 Task: Search one way flight ticket for 2 adults, 4 children and 1 infant on lap in business from Eugene: Mahlon Sweet Field to Jackson: Jackson Hole Airport on 5-2-2023. Choice of flights is Southwest. Number of bags: 8 checked bags. Price is upto 98000. Outbound departure time preference is 22:45.
Action: Mouse moved to (296, 259)
Screenshot: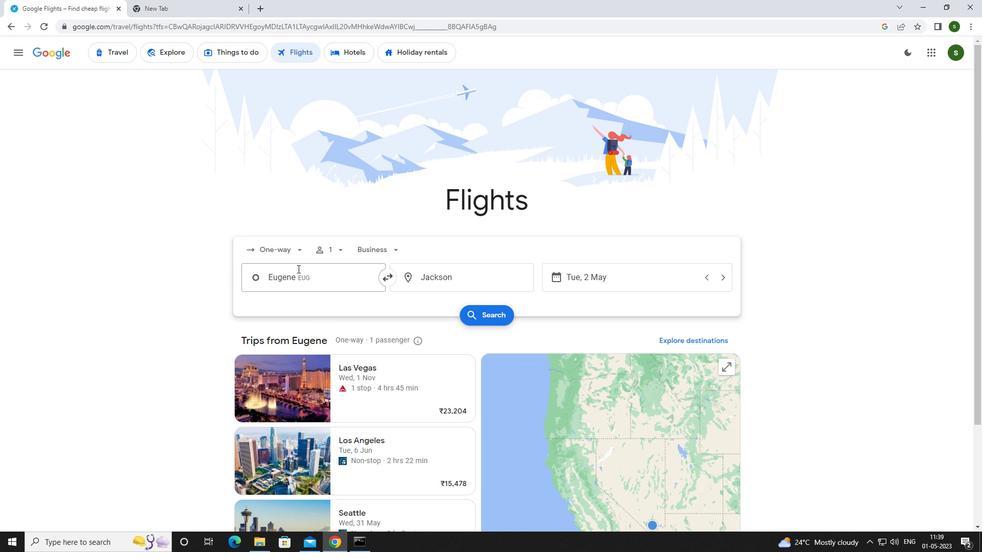 
Action: Mouse pressed left at (296, 259)
Screenshot: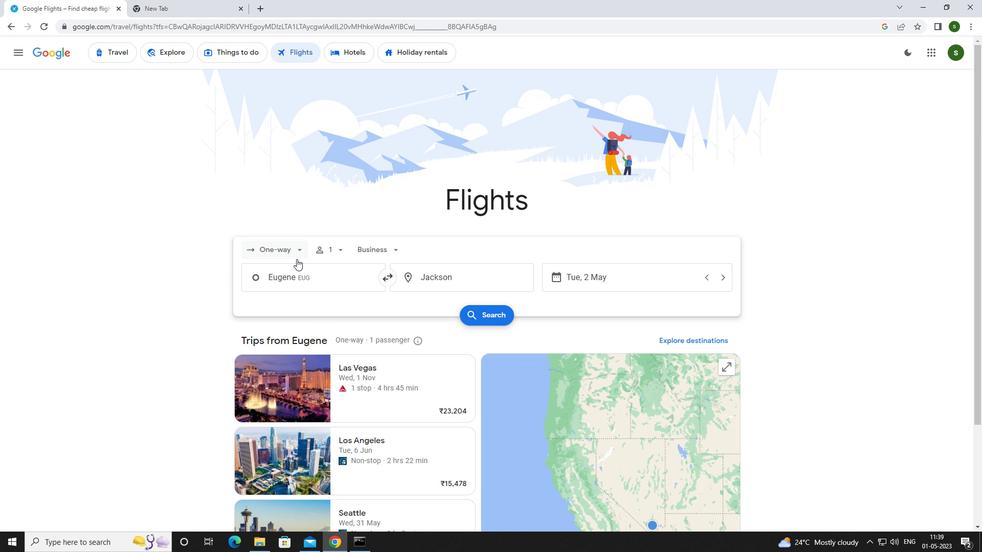 
Action: Mouse moved to (305, 298)
Screenshot: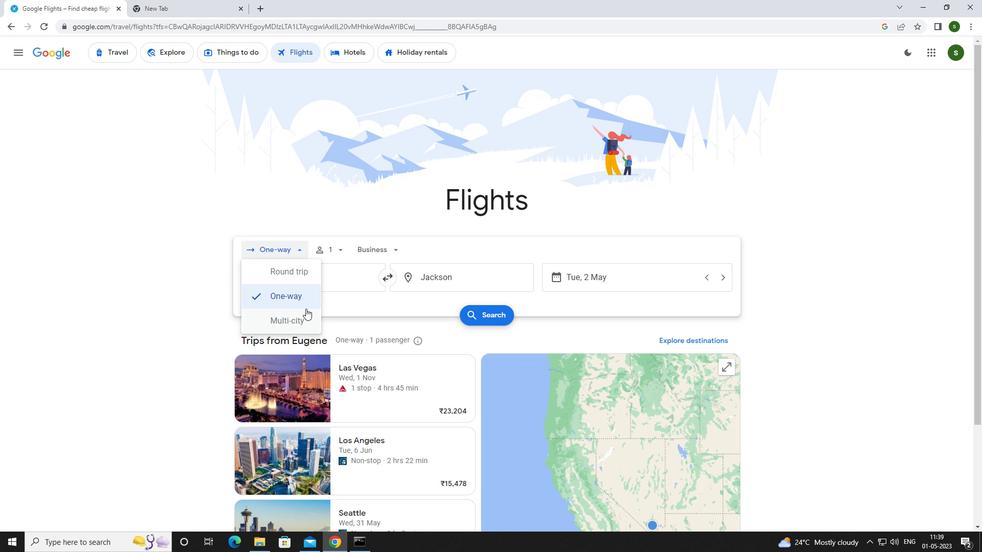 
Action: Mouse pressed left at (305, 298)
Screenshot: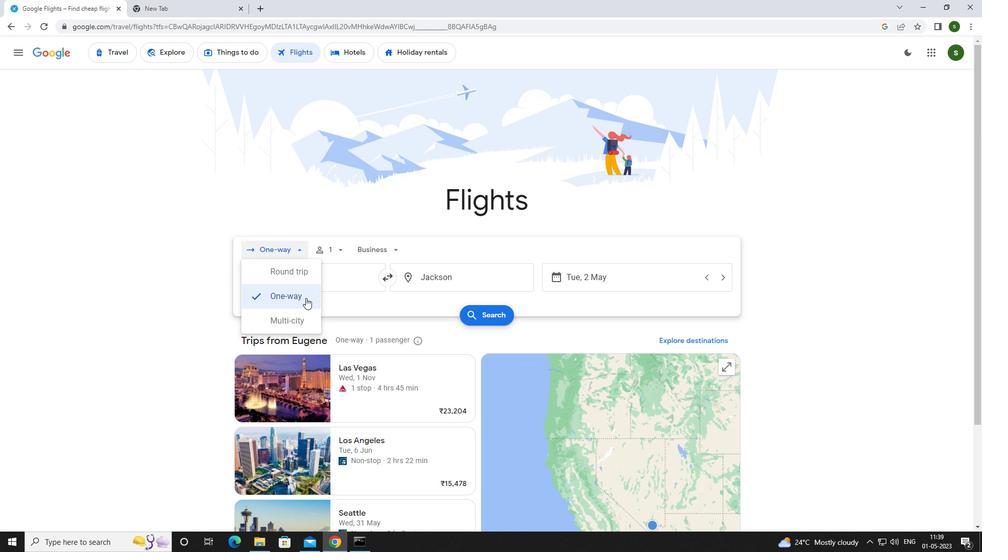 
Action: Mouse moved to (338, 249)
Screenshot: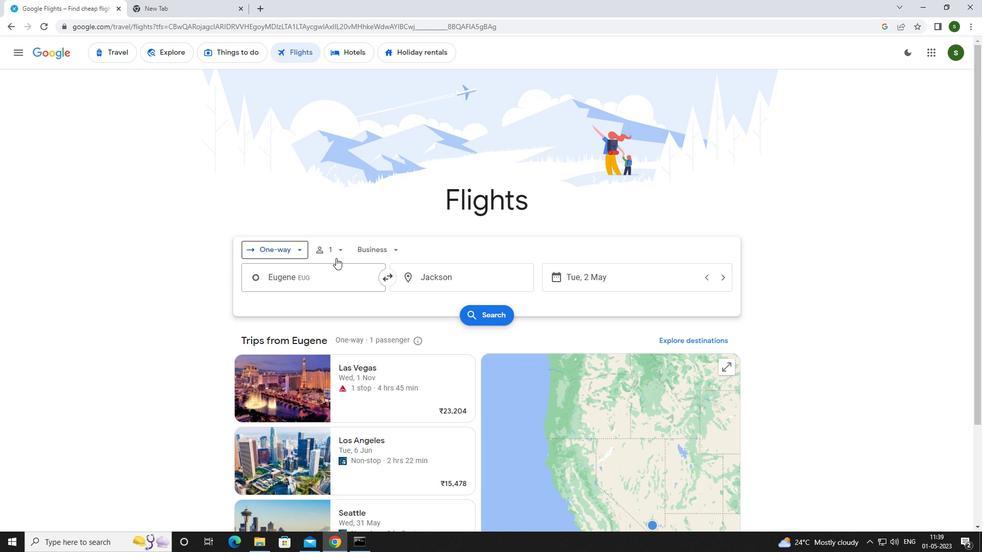 
Action: Mouse pressed left at (338, 249)
Screenshot: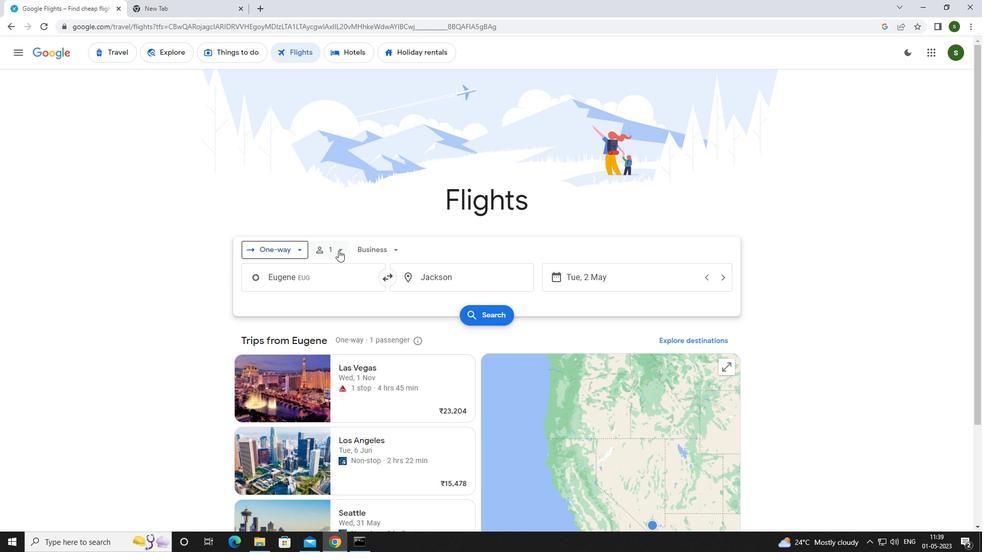 
Action: Mouse moved to (418, 277)
Screenshot: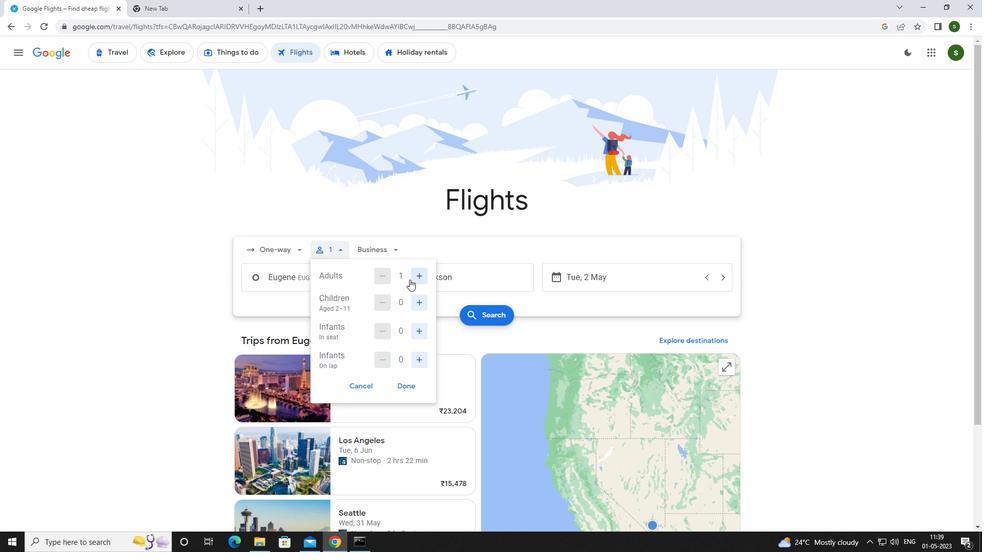 
Action: Mouse pressed left at (418, 277)
Screenshot: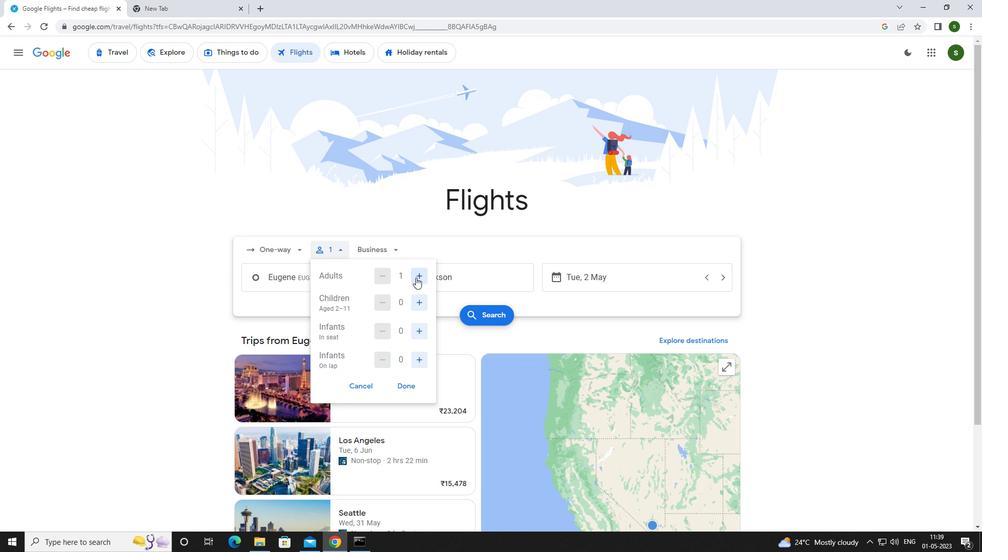 
Action: Mouse moved to (425, 293)
Screenshot: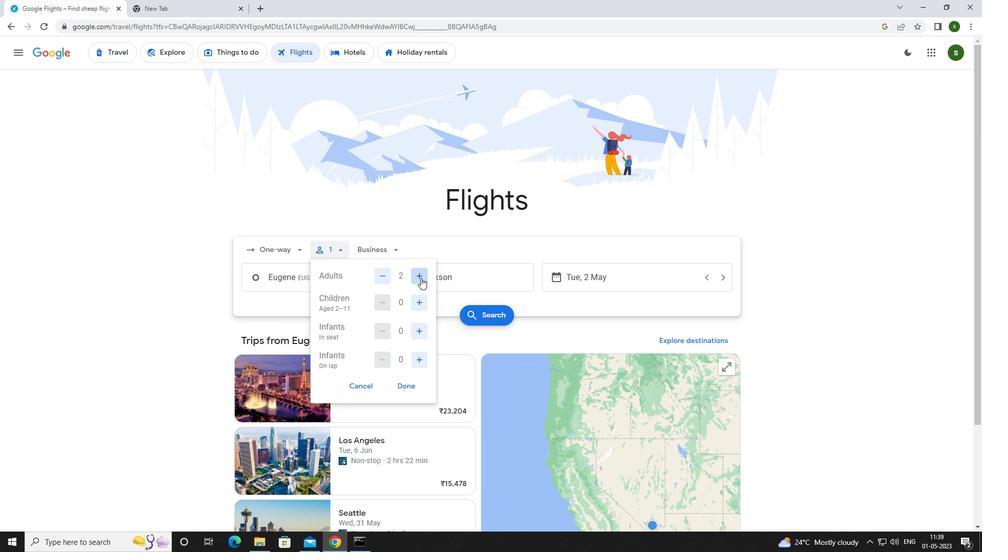 
Action: Mouse pressed left at (425, 293)
Screenshot: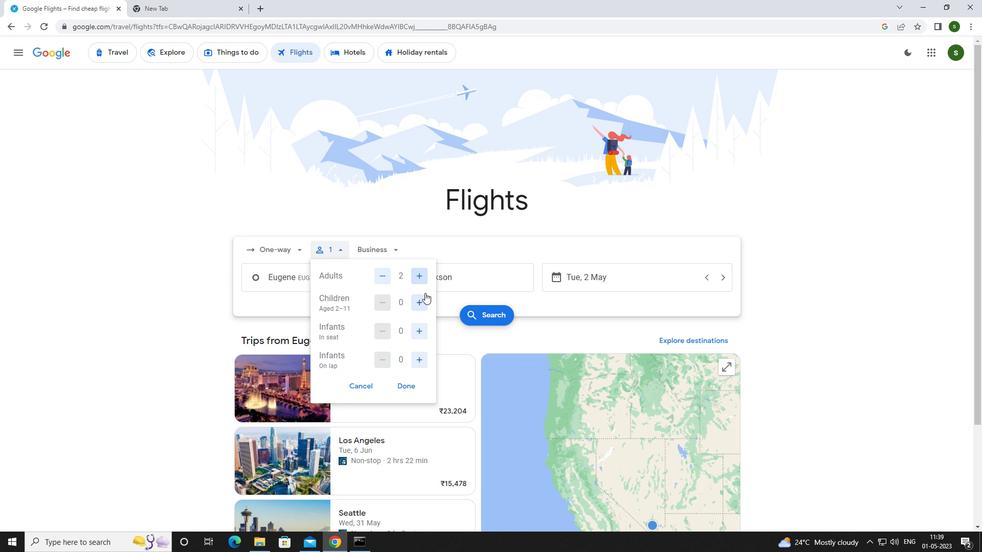 
Action: Mouse pressed left at (425, 293)
Screenshot: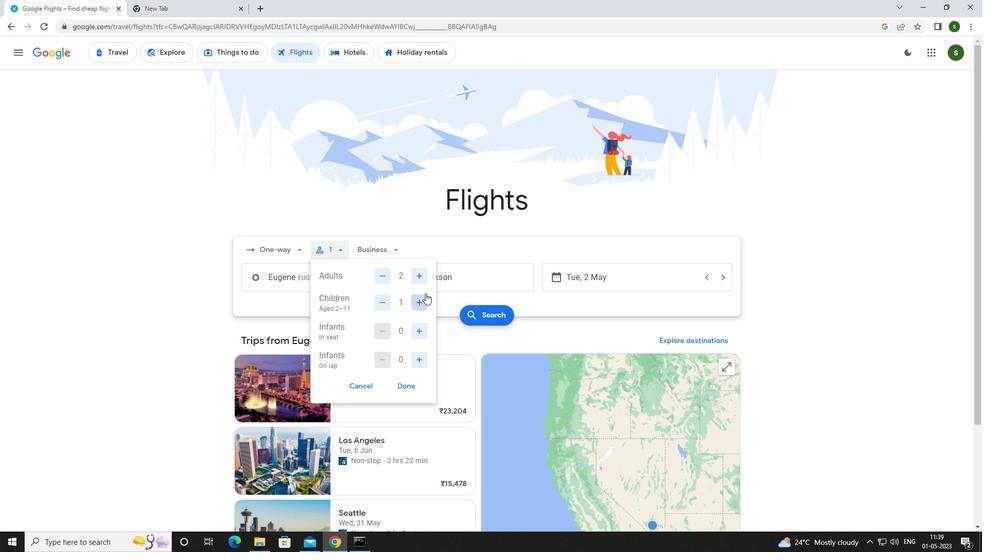 
Action: Mouse pressed left at (425, 293)
Screenshot: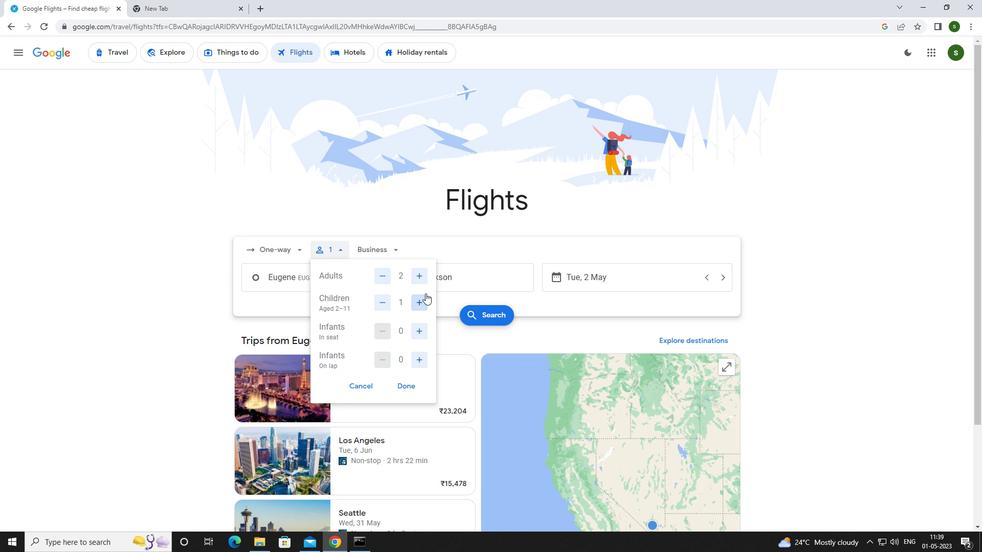 
Action: Mouse pressed left at (425, 293)
Screenshot: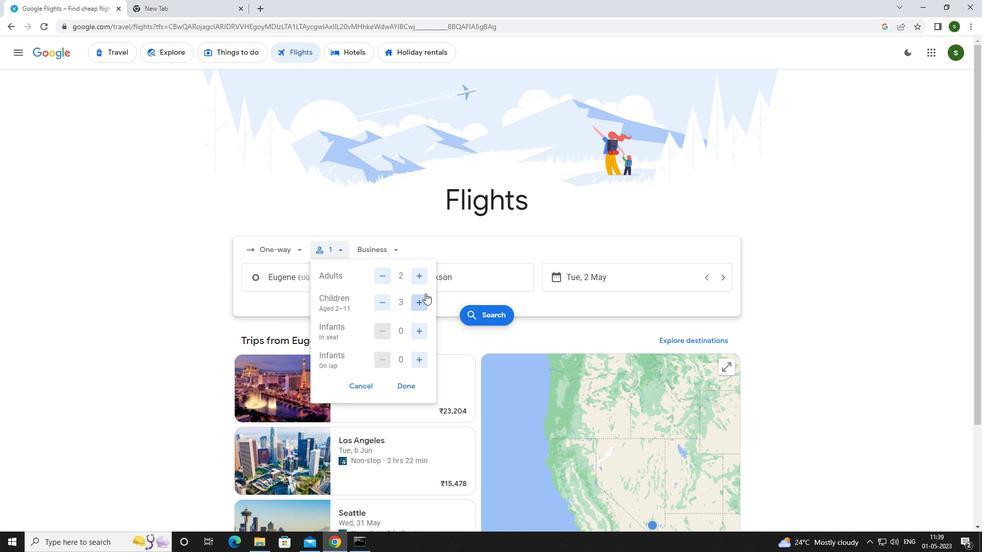 
Action: Mouse moved to (418, 356)
Screenshot: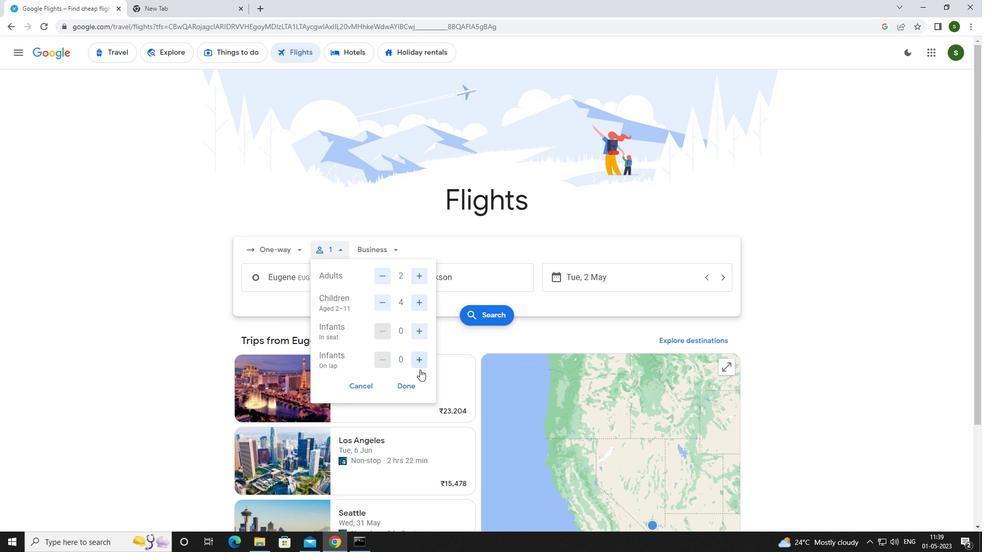 
Action: Mouse pressed left at (418, 356)
Screenshot: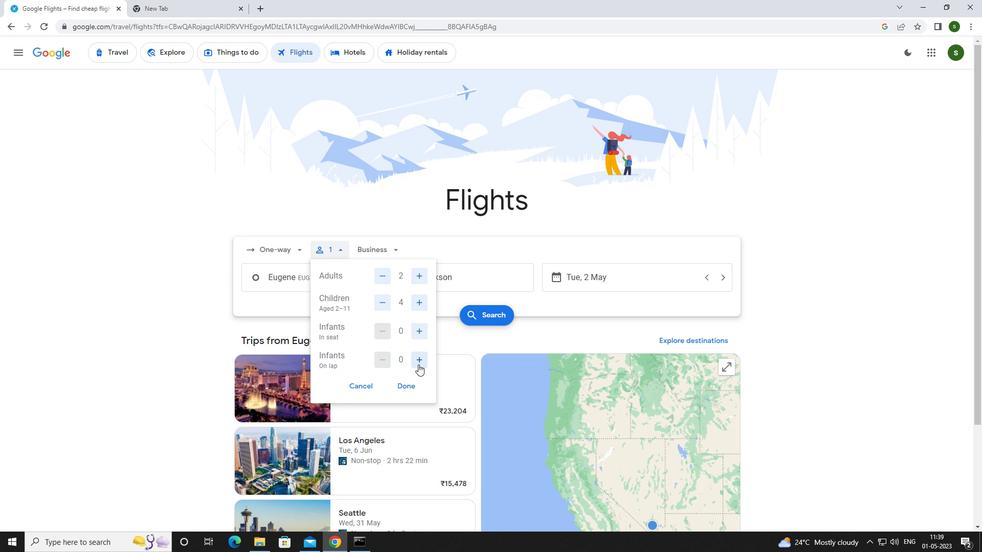 
Action: Mouse moved to (387, 244)
Screenshot: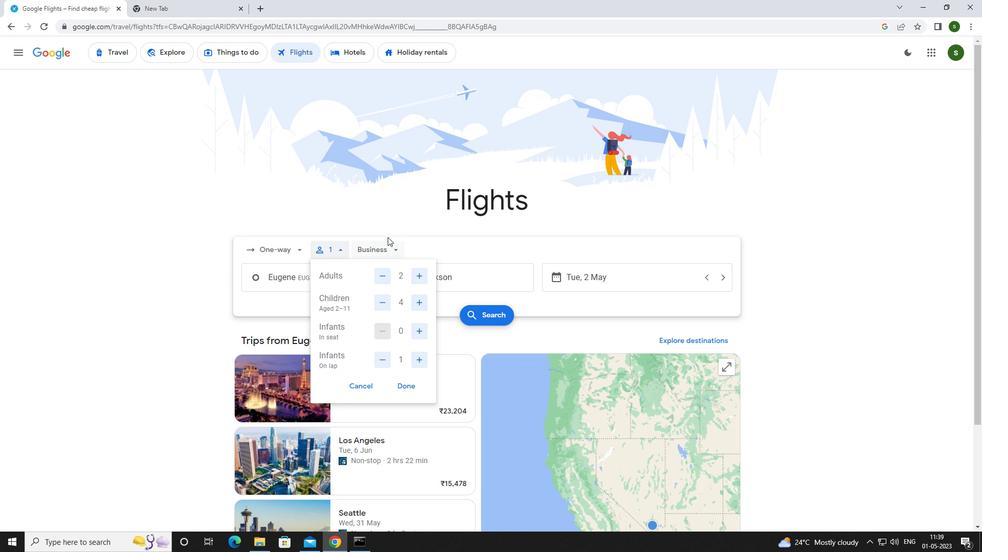 
Action: Mouse pressed left at (387, 244)
Screenshot: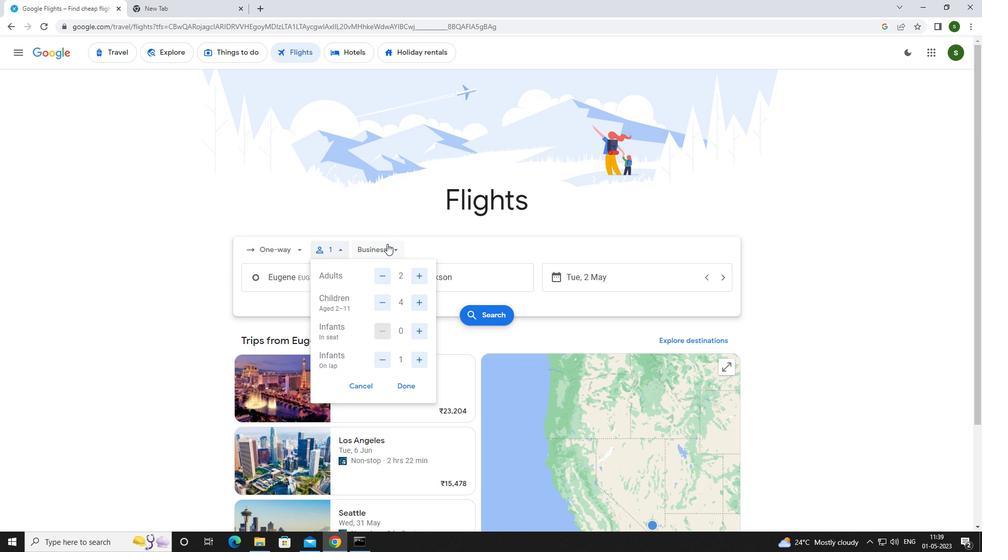 
Action: Mouse moved to (395, 320)
Screenshot: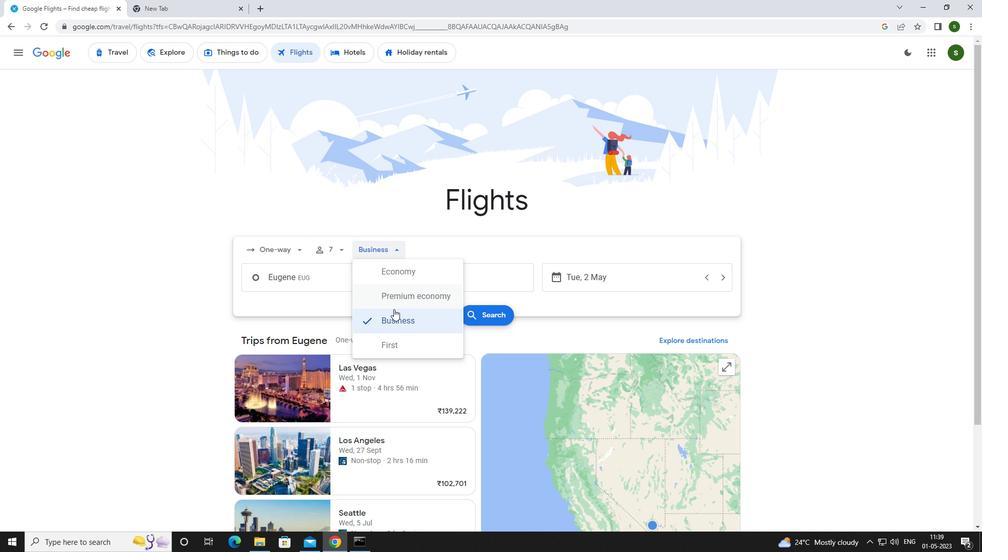
Action: Mouse pressed left at (395, 320)
Screenshot: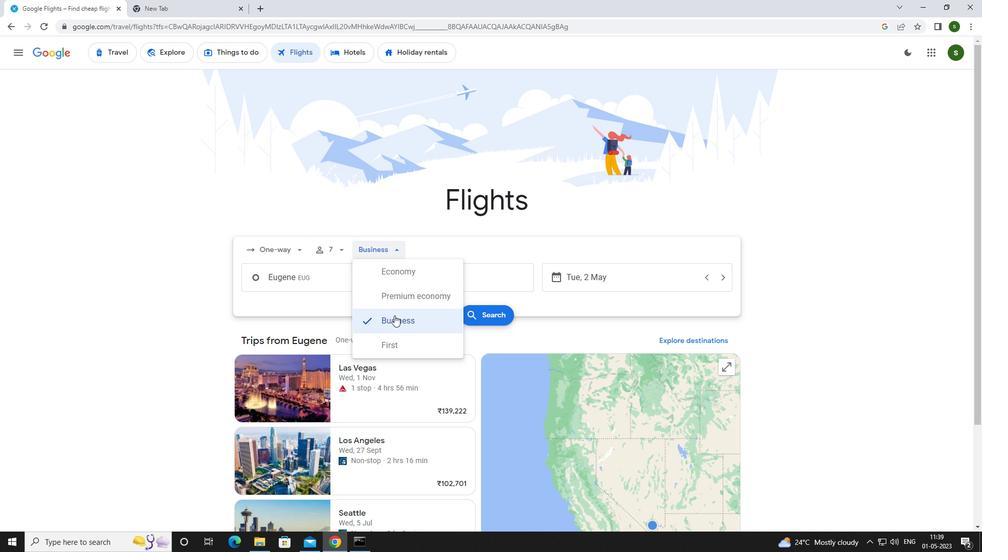 
Action: Mouse moved to (341, 281)
Screenshot: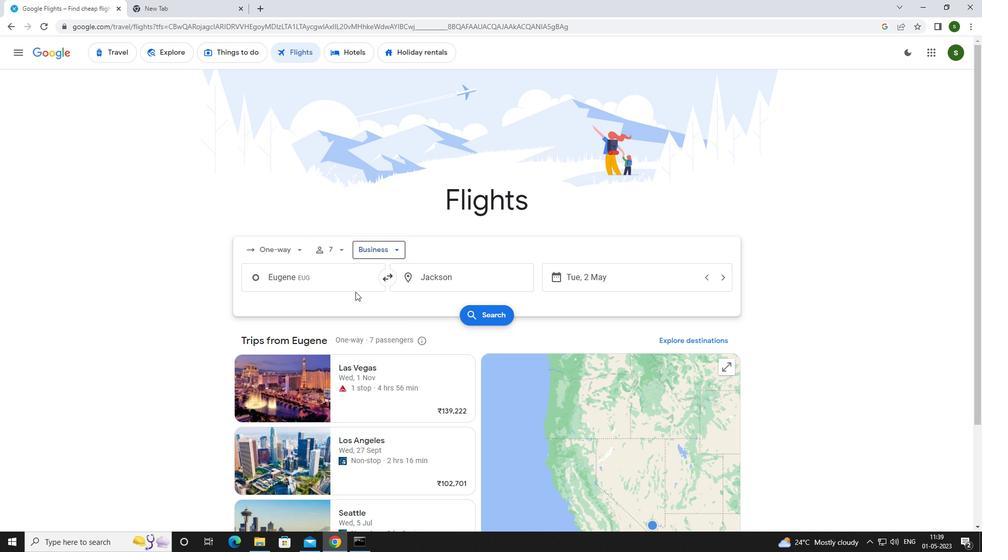 
Action: Mouse pressed left at (341, 281)
Screenshot: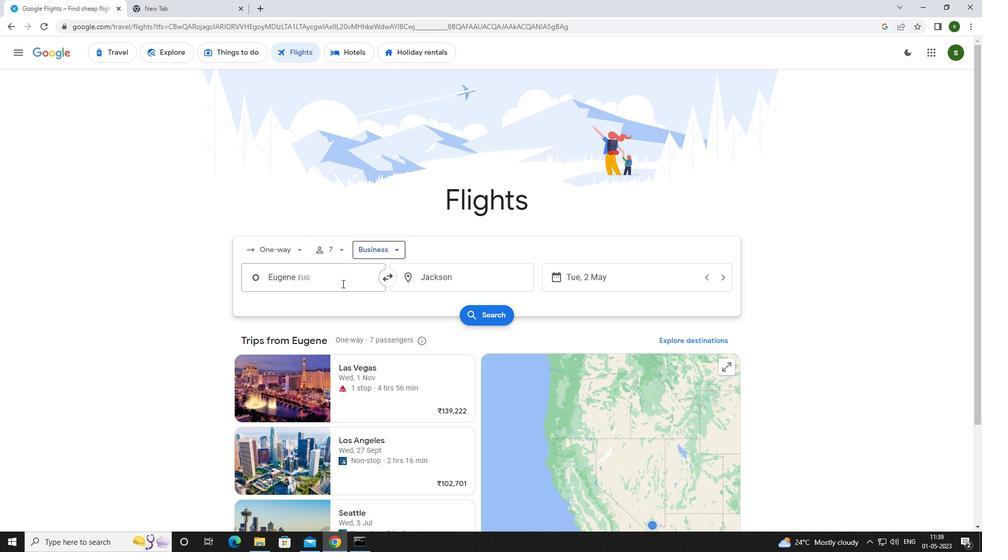 
Action: Mouse moved to (343, 279)
Screenshot: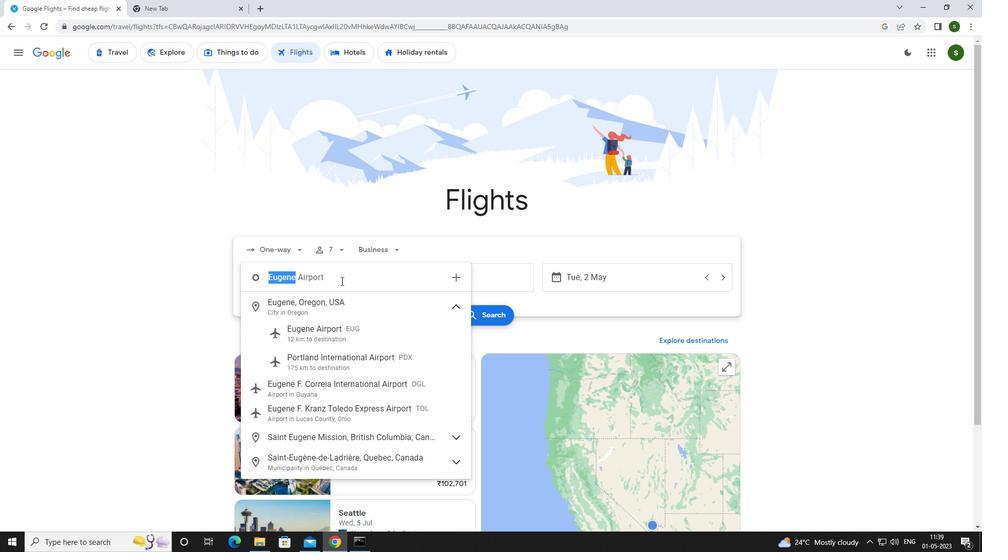 
Action: Key pressed <Key.caps_lock>e<Key.caps_lock>ugene
Screenshot: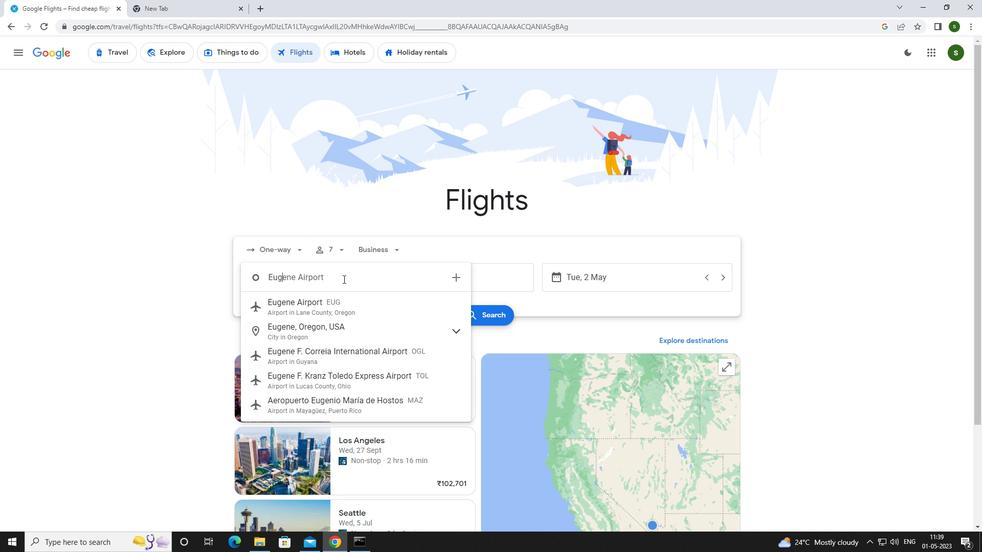 
Action: Mouse moved to (338, 337)
Screenshot: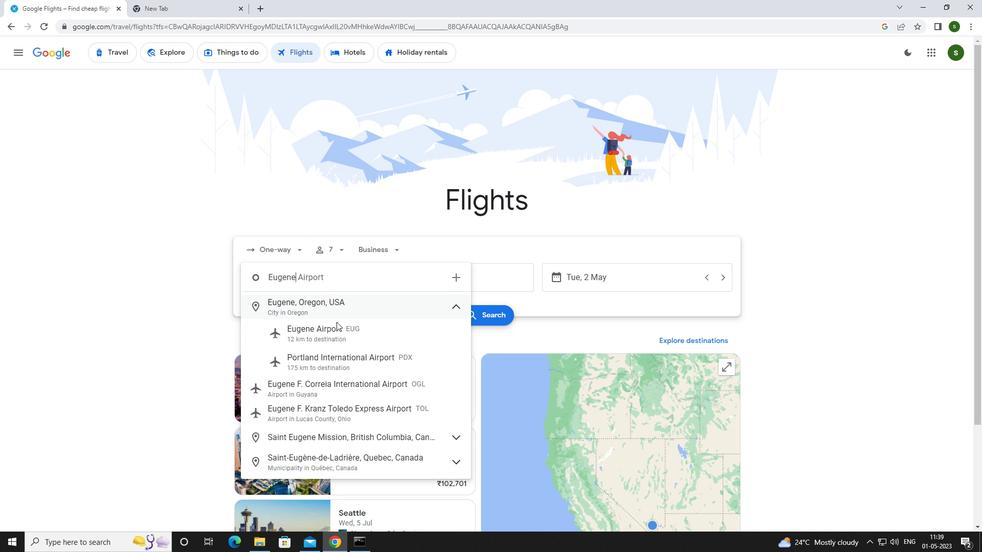 
Action: Mouse pressed left at (338, 337)
Screenshot: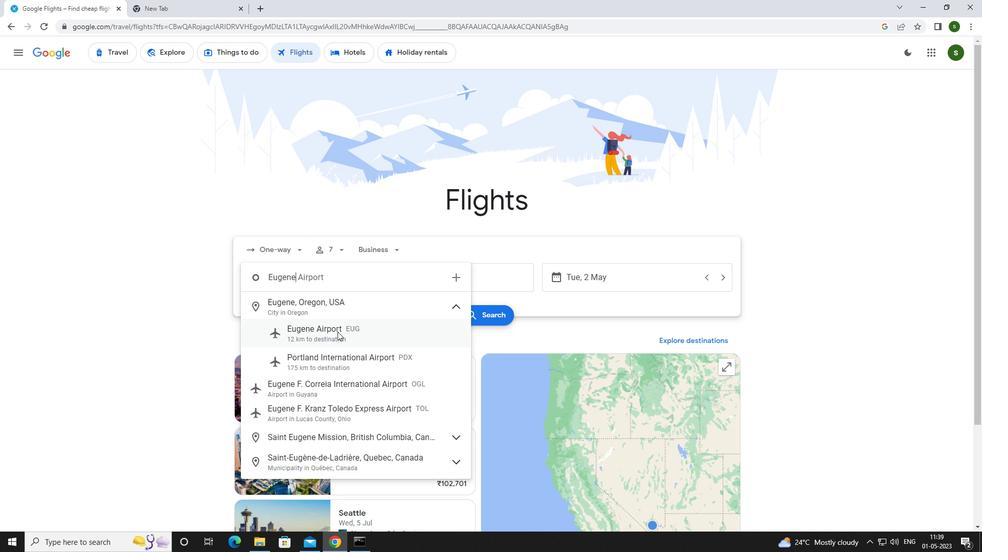 
Action: Mouse moved to (438, 276)
Screenshot: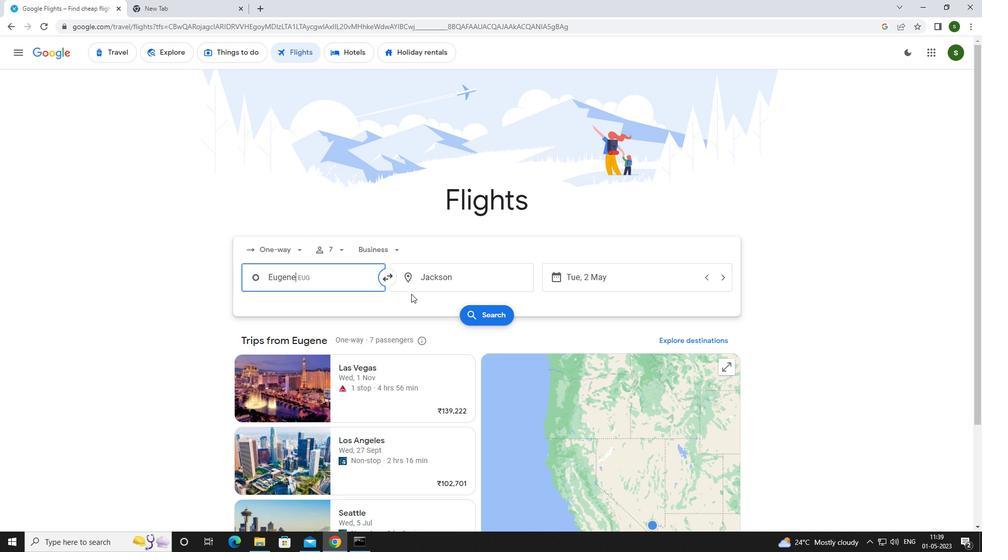 
Action: Mouse pressed left at (438, 276)
Screenshot: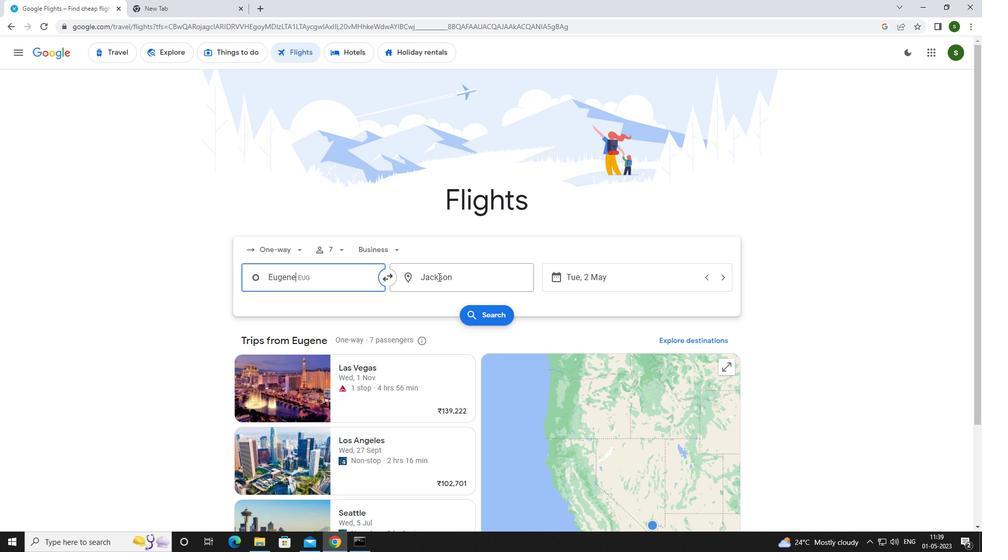 
Action: Mouse moved to (365, 296)
Screenshot: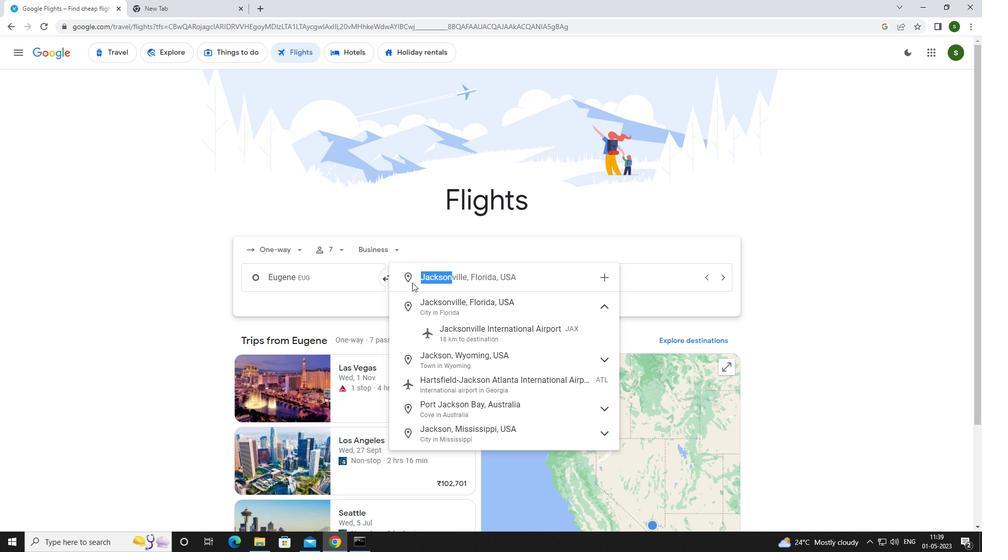 
Action: Key pressed <Key.caps_lock>j<Key.caps_lock>ackson<Key.space>h
Screenshot: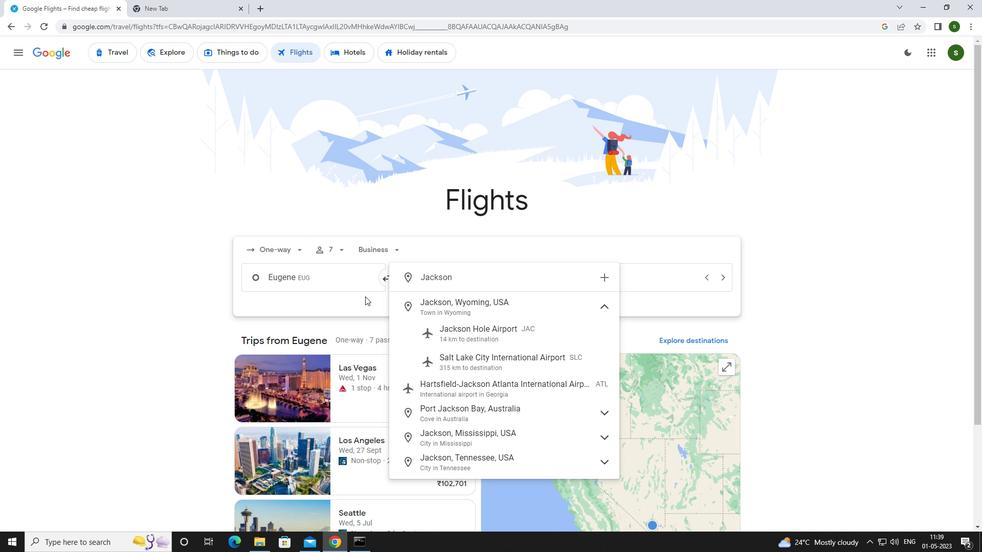 
Action: Mouse moved to (463, 335)
Screenshot: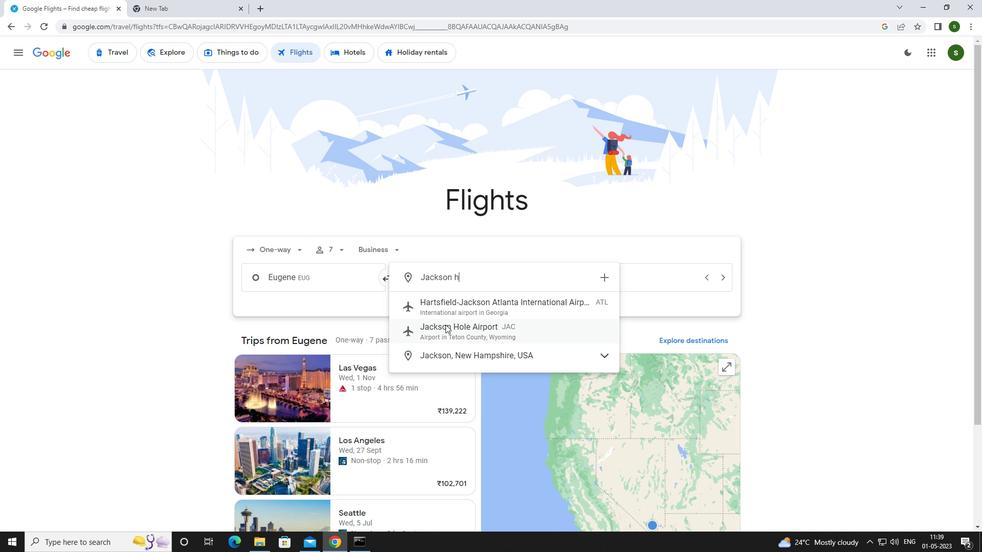 
Action: Mouse pressed left at (463, 335)
Screenshot: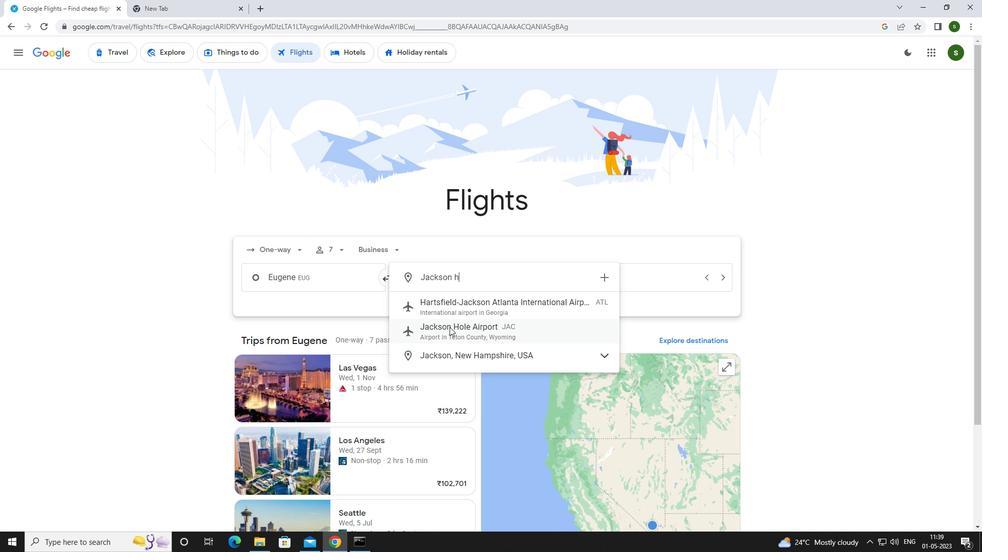 
Action: Mouse moved to (617, 273)
Screenshot: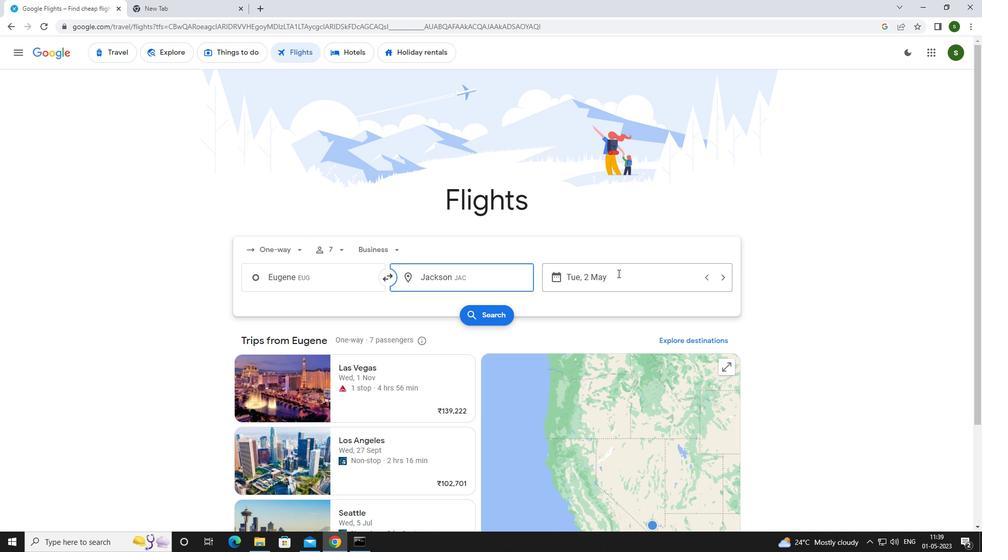 
Action: Mouse pressed left at (617, 273)
Screenshot: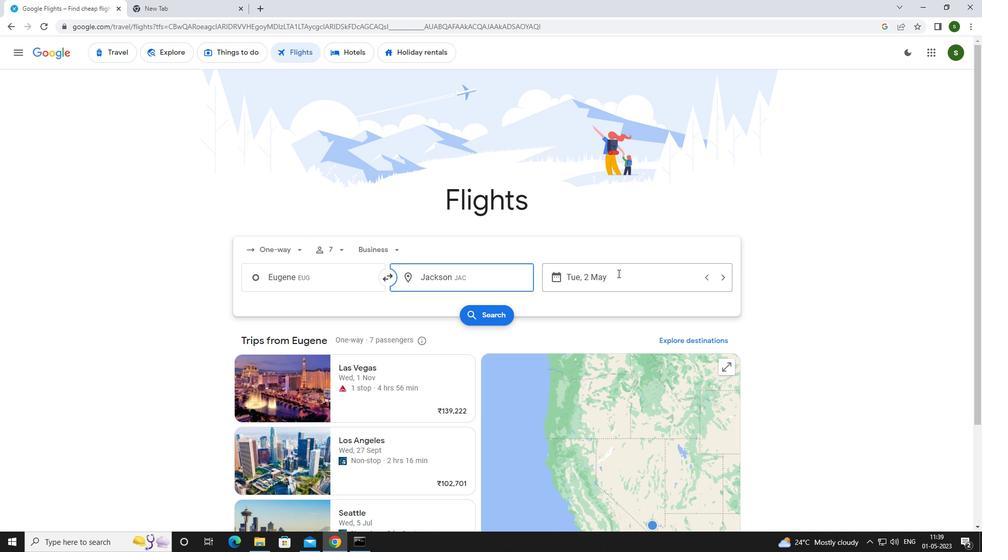 
Action: Mouse moved to (417, 347)
Screenshot: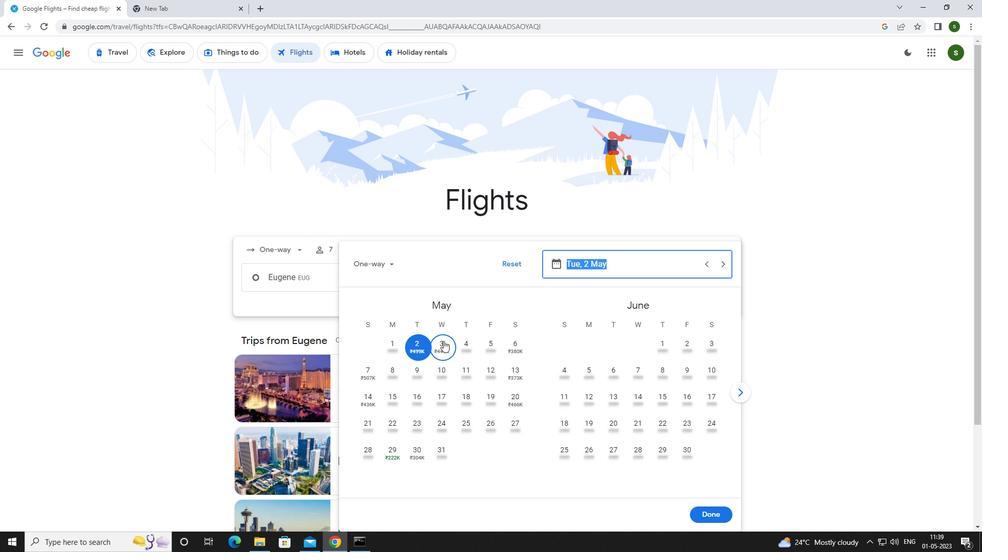 
Action: Mouse pressed left at (417, 347)
Screenshot: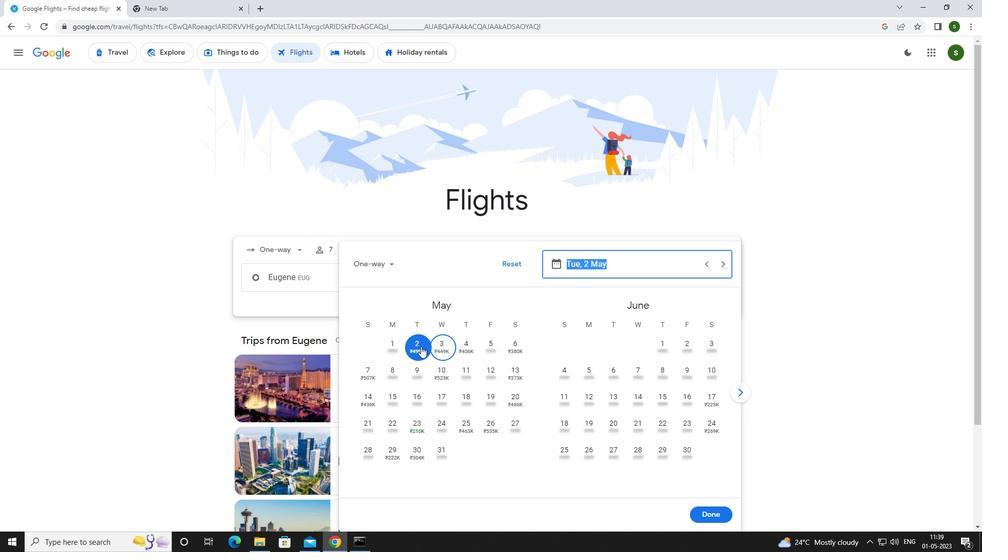 
Action: Mouse moved to (711, 508)
Screenshot: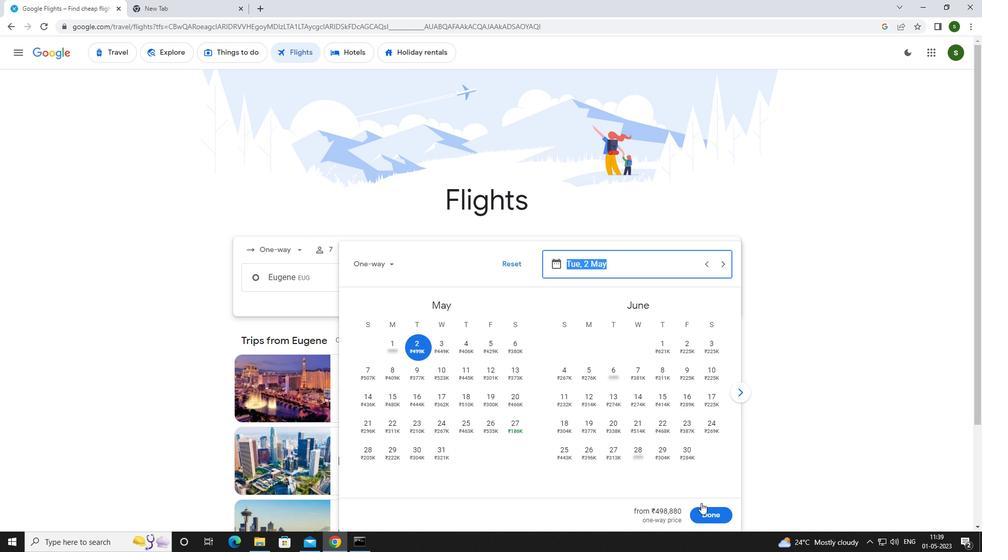 
Action: Mouse pressed left at (711, 508)
Screenshot: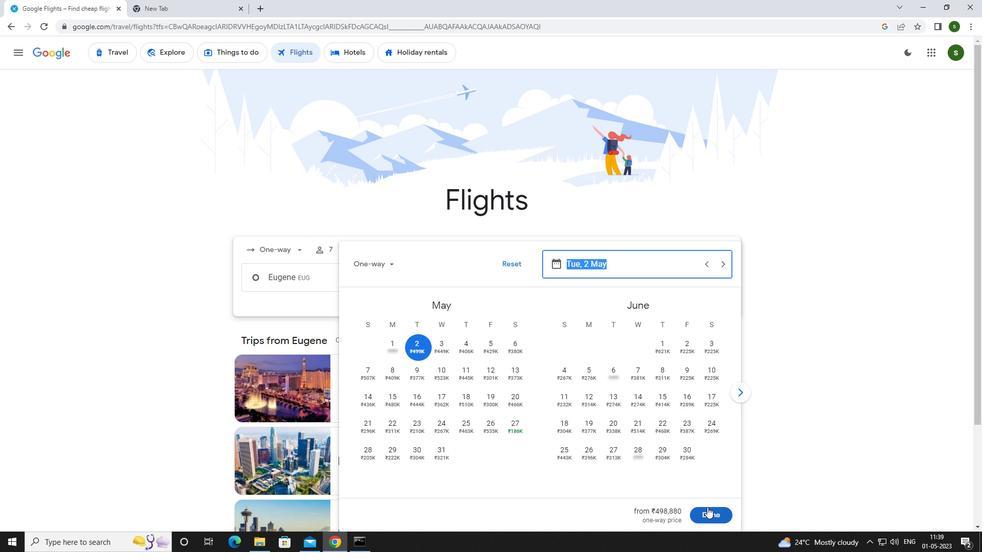 
Action: Mouse moved to (483, 306)
Screenshot: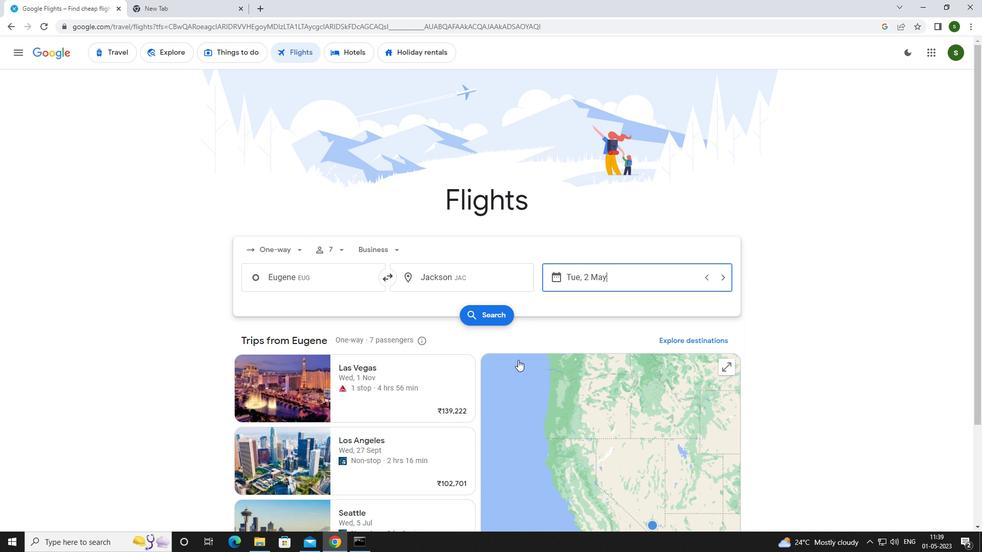 
Action: Mouse pressed left at (483, 306)
Screenshot: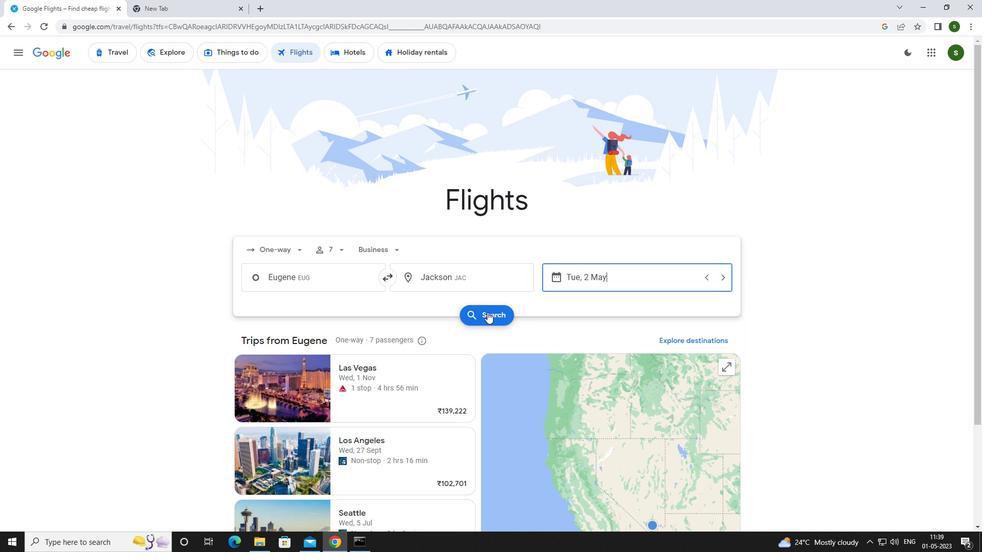 
Action: Mouse moved to (245, 144)
Screenshot: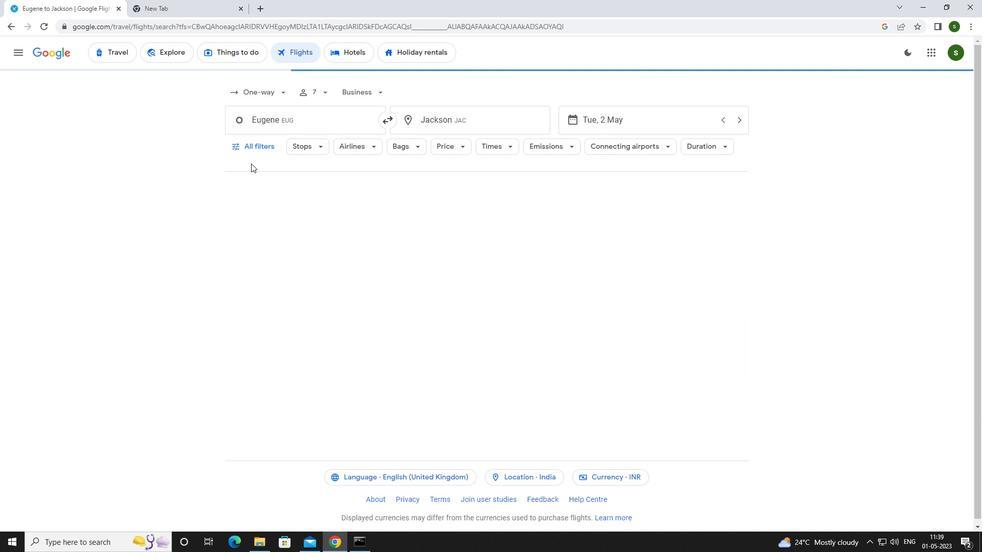 
Action: Mouse pressed left at (245, 144)
Screenshot: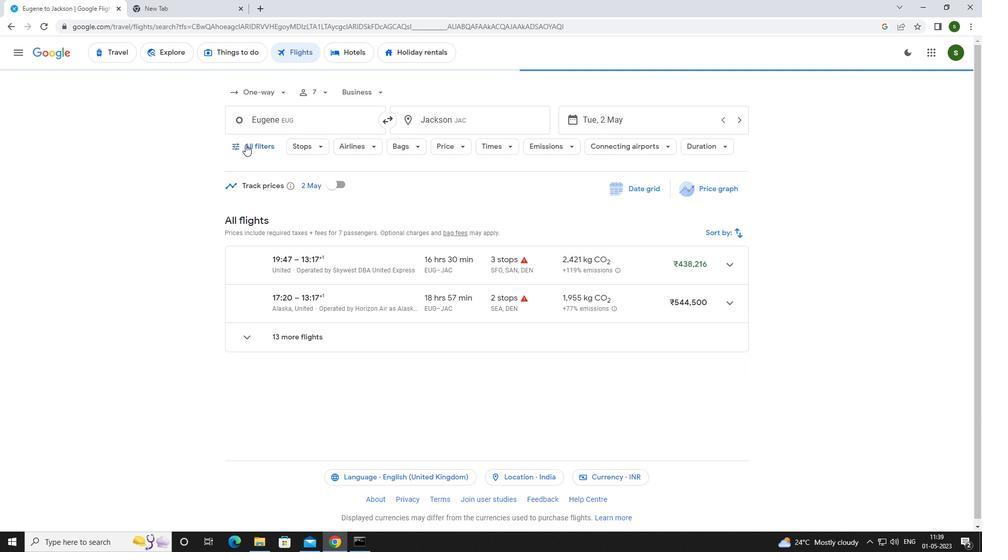 
Action: Mouse moved to (378, 364)
Screenshot: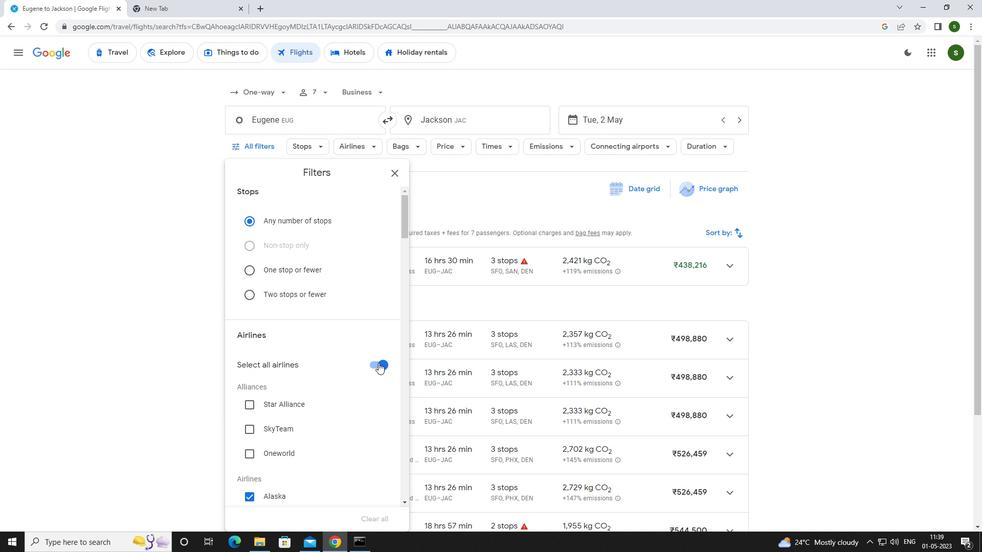 
Action: Mouse pressed left at (378, 364)
Screenshot: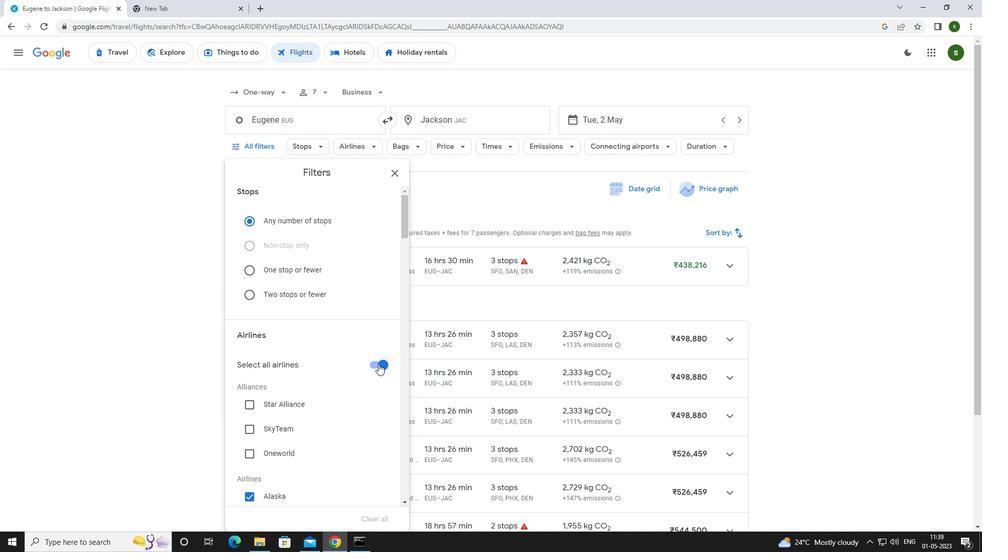 
Action: Mouse moved to (339, 337)
Screenshot: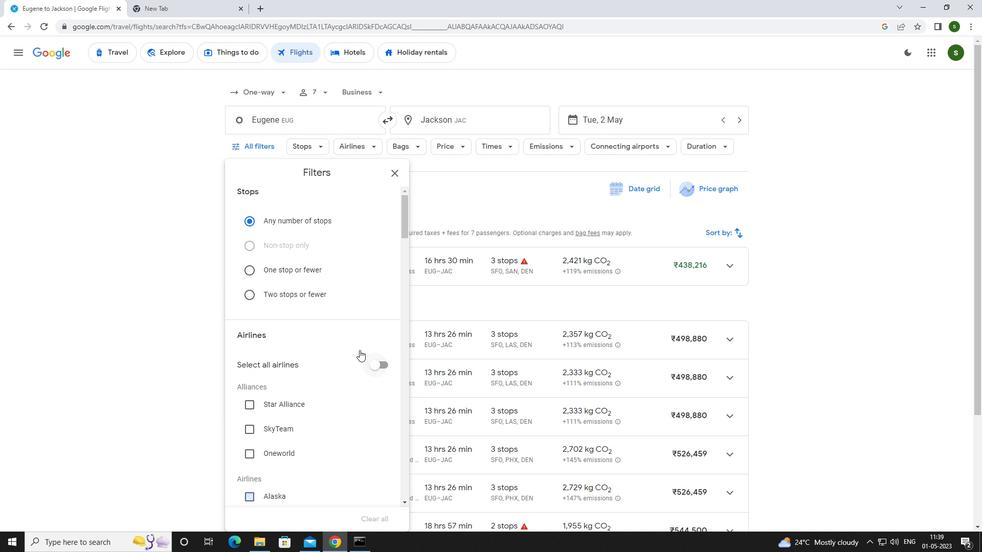 
Action: Mouse scrolled (339, 337) with delta (0, 0)
Screenshot: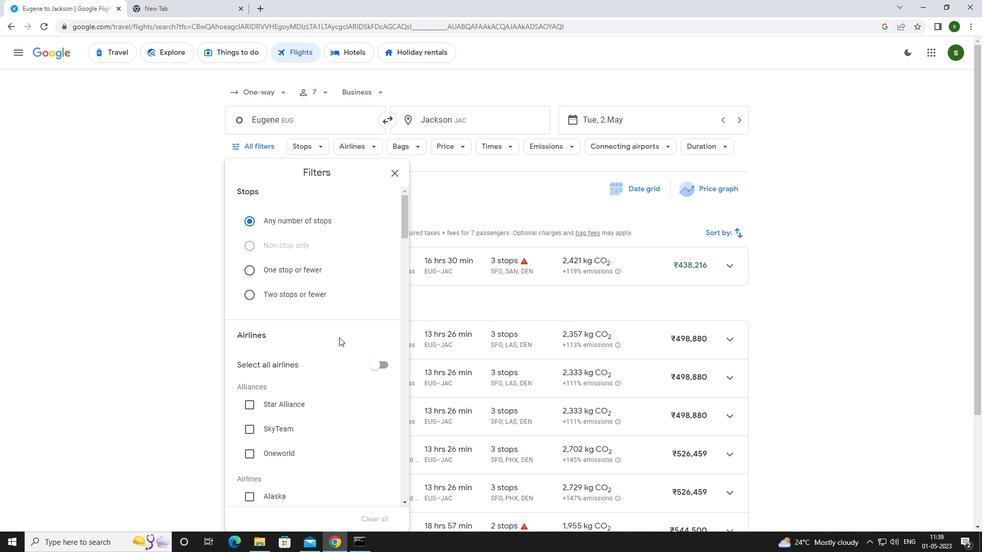 
Action: Mouse scrolled (339, 337) with delta (0, 0)
Screenshot: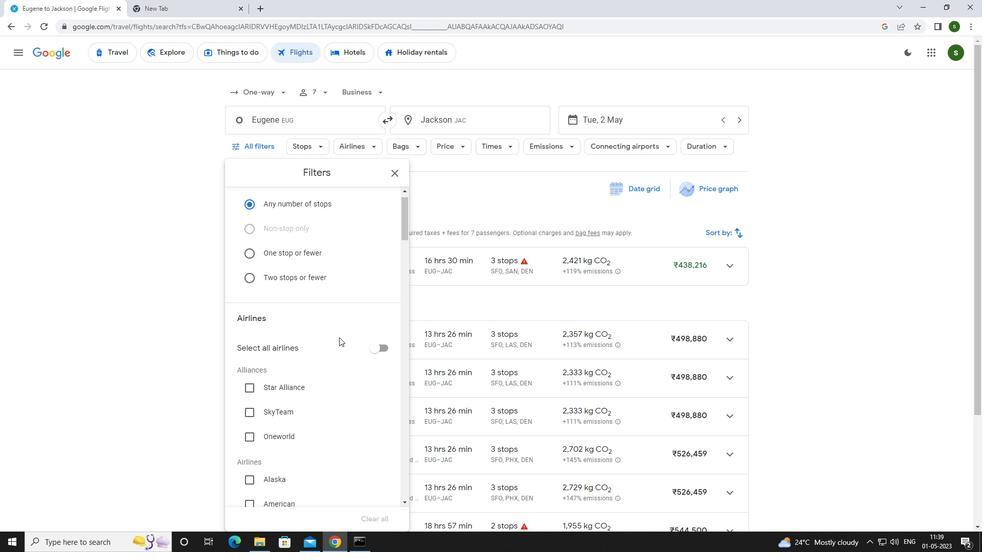 
Action: Mouse scrolled (339, 337) with delta (0, 0)
Screenshot: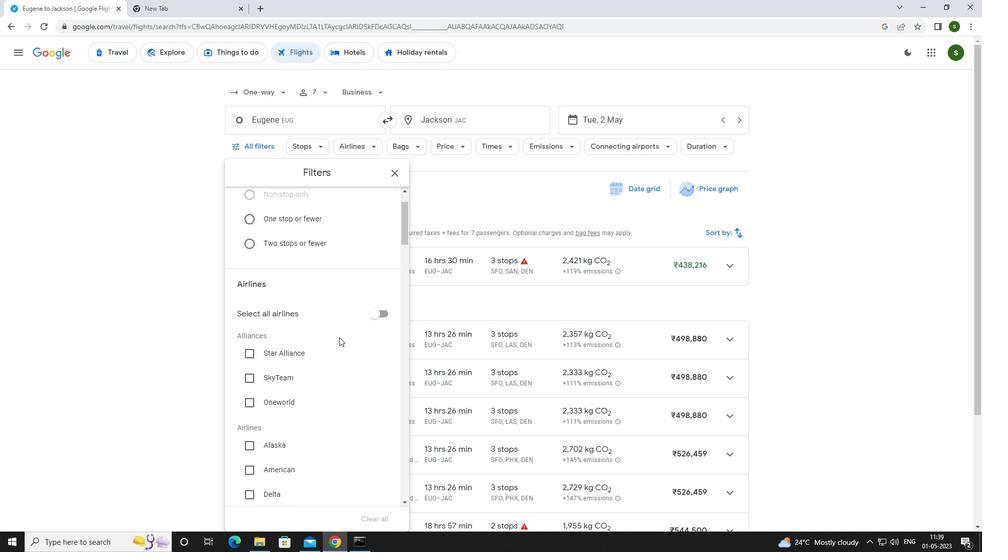 
Action: Mouse scrolled (339, 337) with delta (0, 0)
Screenshot: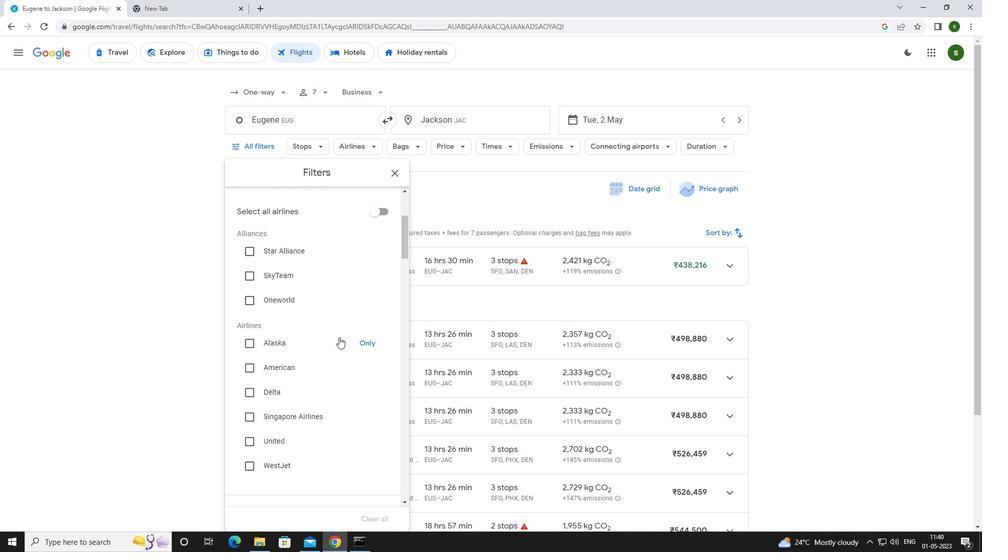 
Action: Mouse scrolled (339, 337) with delta (0, 0)
Screenshot: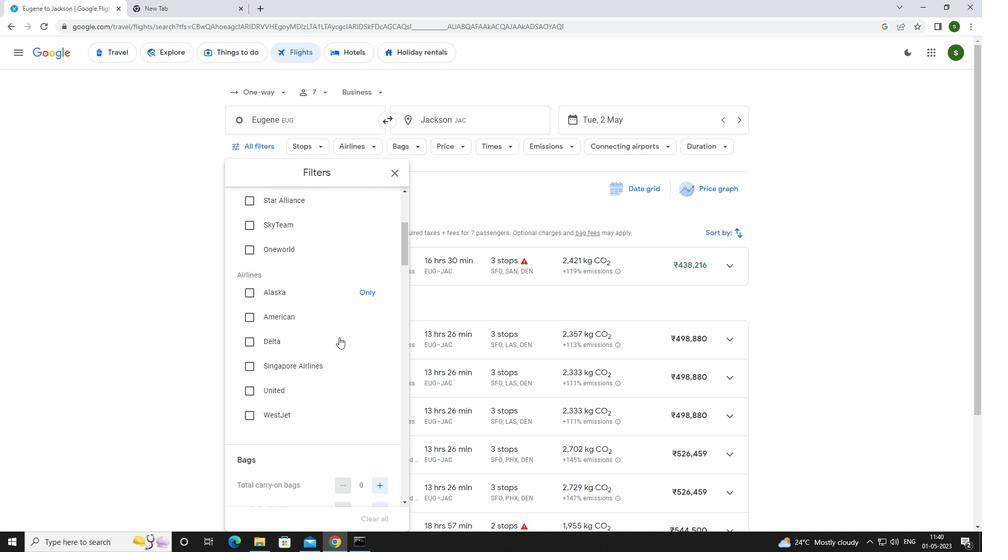 
Action: Mouse scrolled (339, 337) with delta (0, 0)
Screenshot: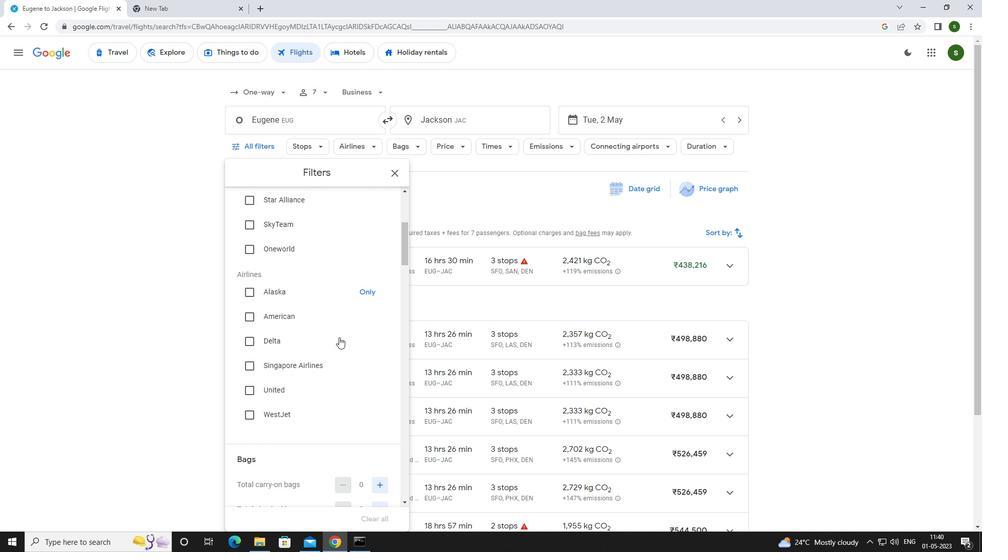 
Action: Mouse scrolled (339, 337) with delta (0, 0)
Screenshot: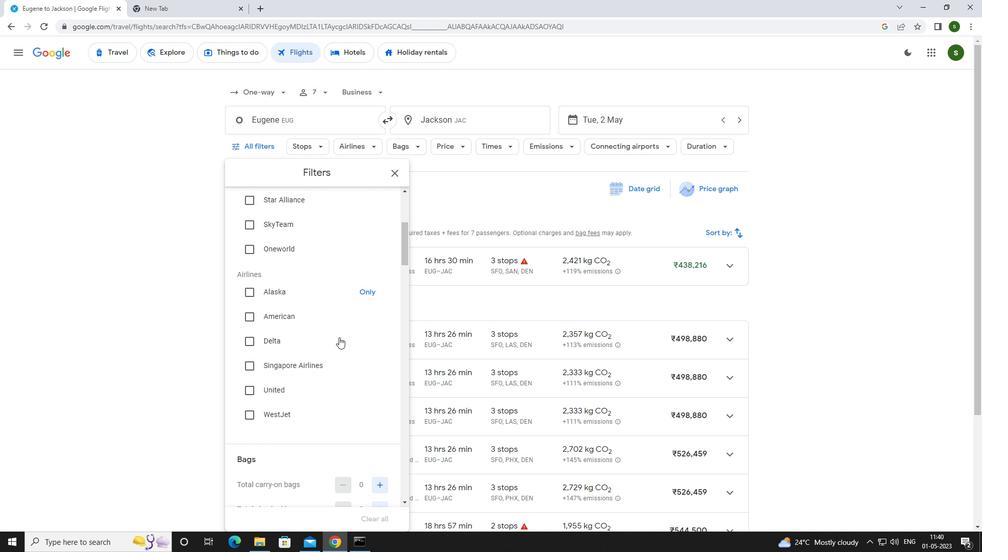 
Action: Mouse moved to (382, 352)
Screenshot: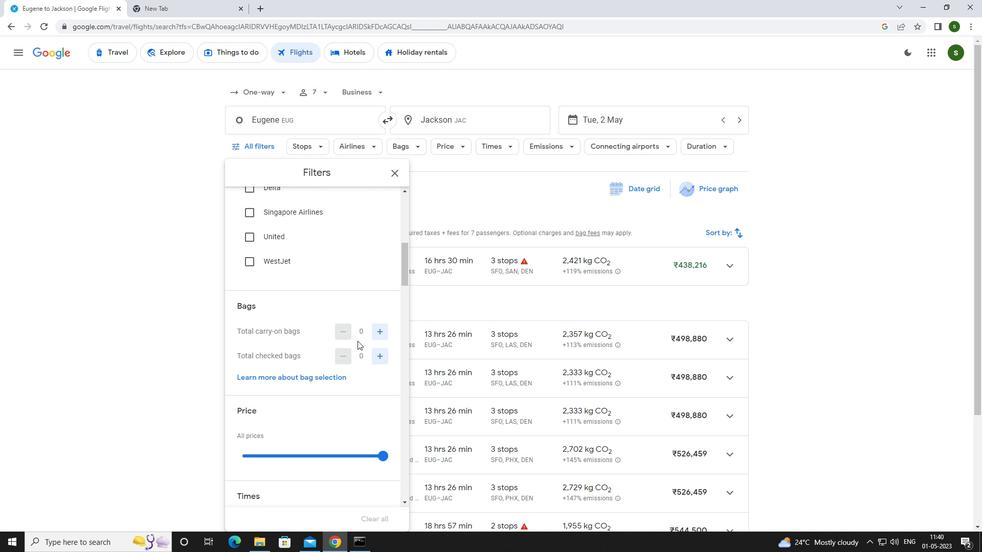 
Action: Mouse pressed left at (382, 352)
Screenshot: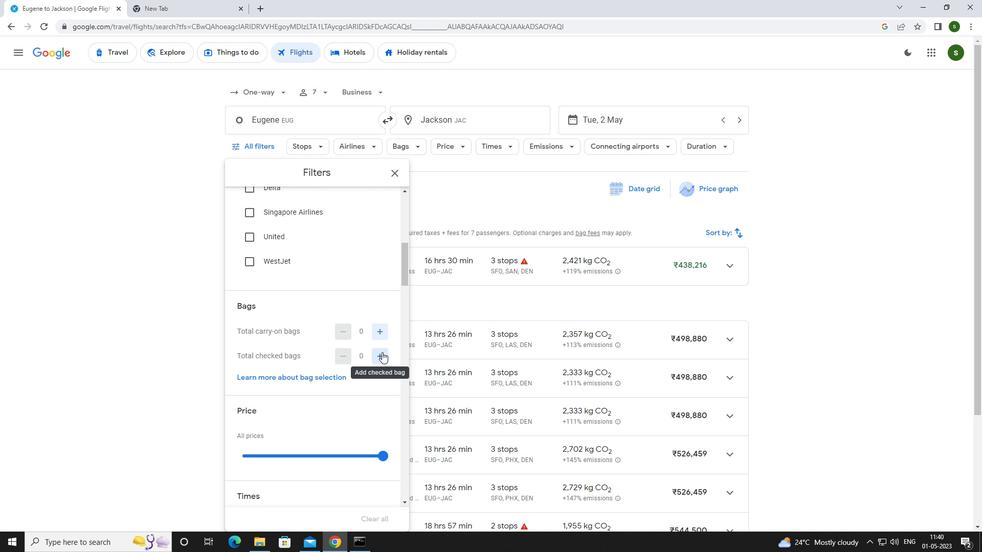 
Action: Mouse pressed left at (382, 352)
Screenshot: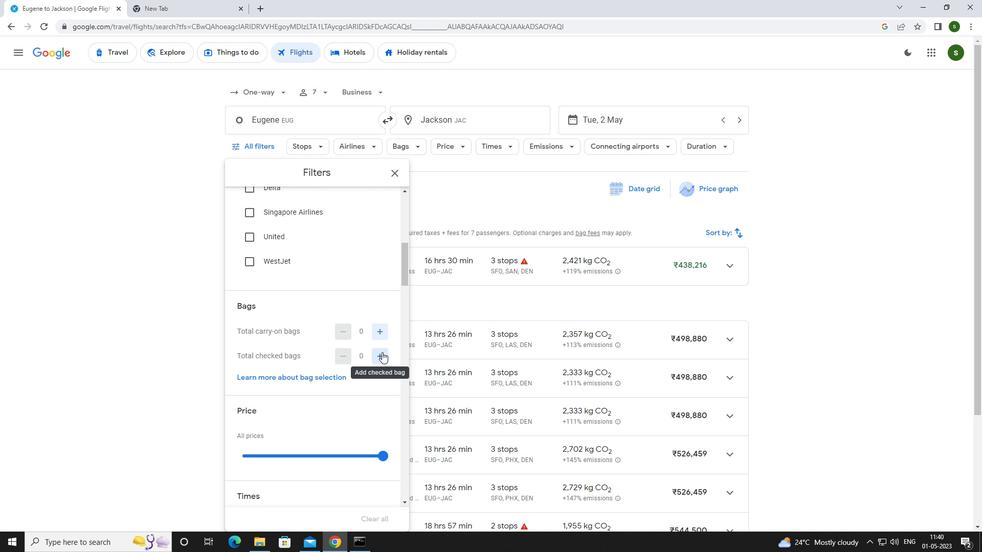 
Action: Mouse pressed left at (382, 352)
Screenshot: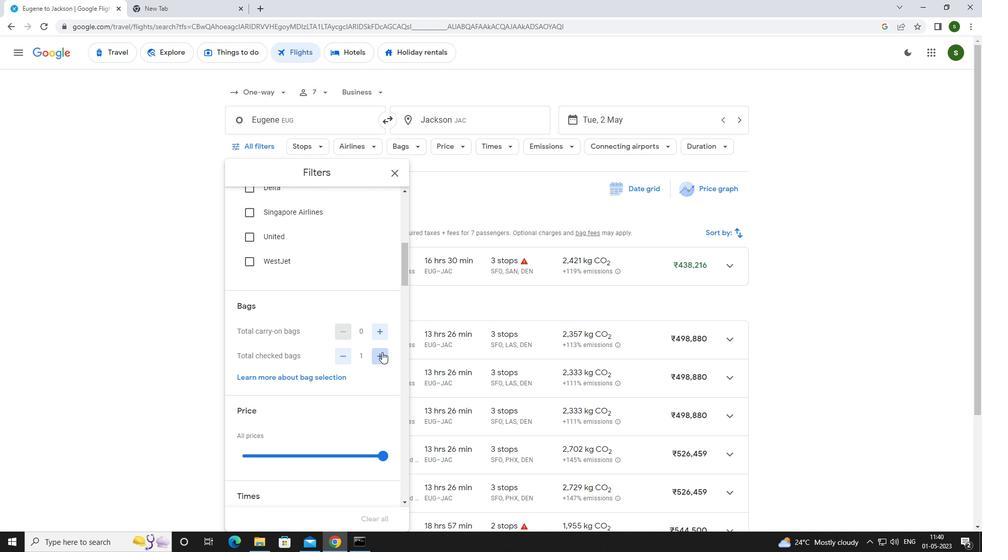
Action: Mouse pressed left at (382, 352)
Screenshot: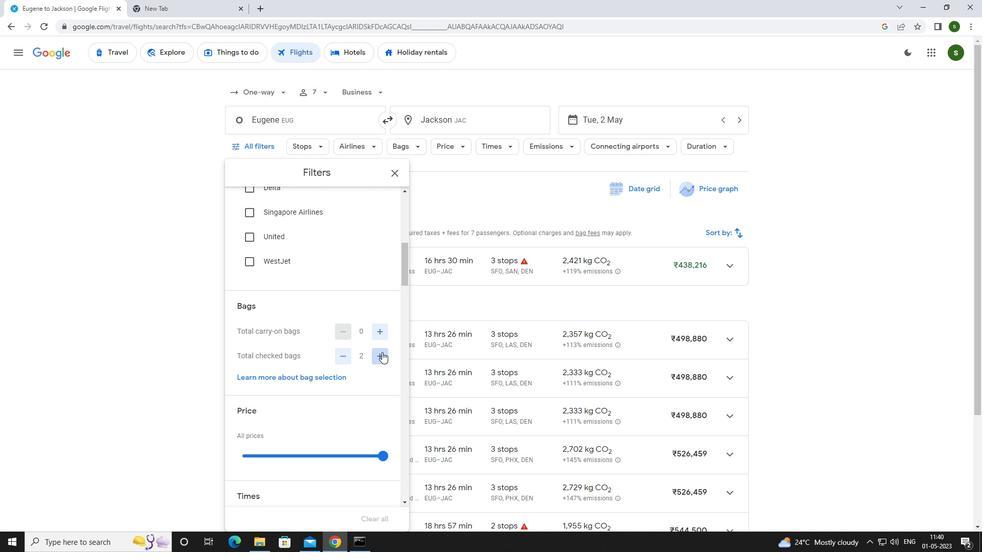 
Action: Mouse pressed left at (382, 352)
Screenshot: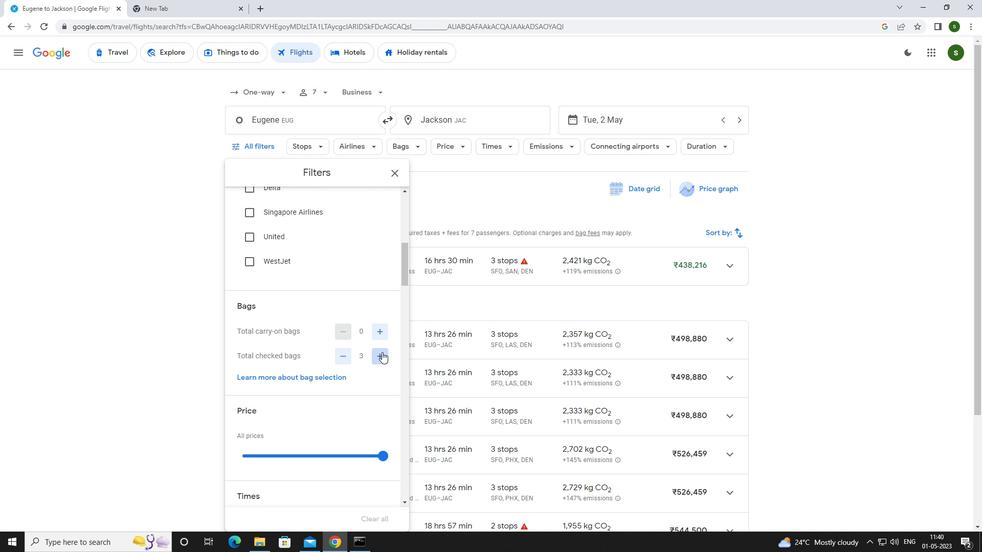 
Action: Mouse pressed left at (382, 352)
Screenshot: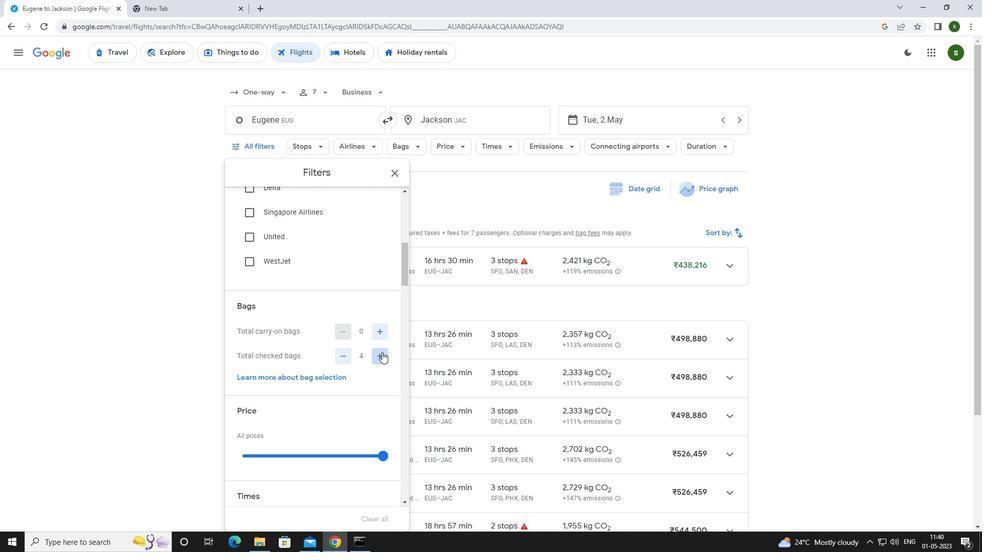 
Action: Mouse pressed left at (382, 352)
Screenshot: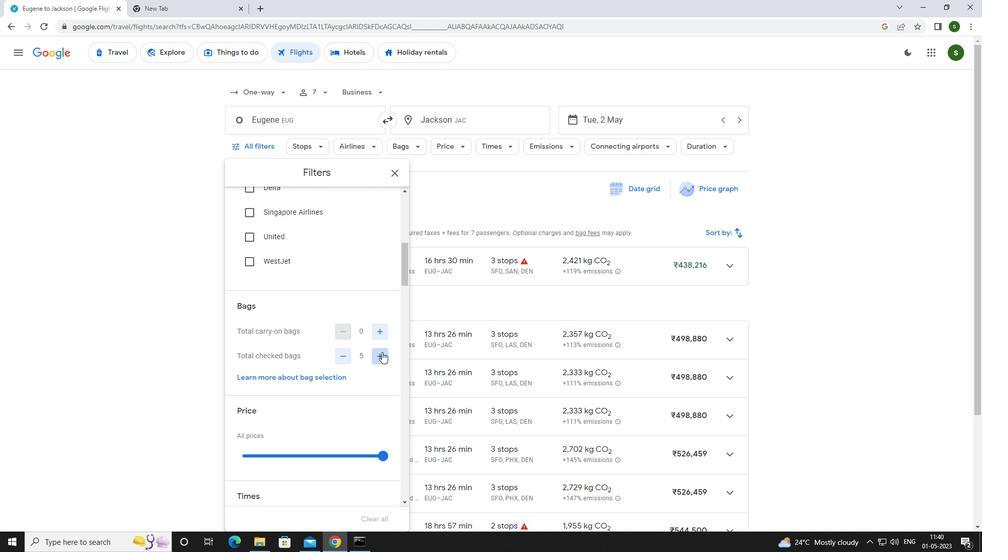 
Action: Mouse scrolled (382, 351) with delta (0, 0)
Screenshot: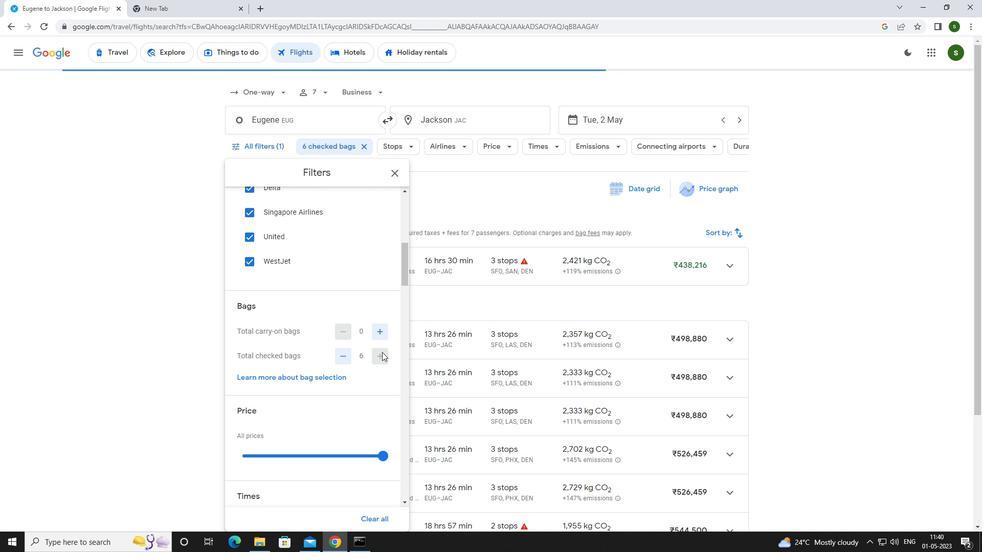 
Action: Mouse scrolled (382, 351) with delta (0, 0)
Screenshot: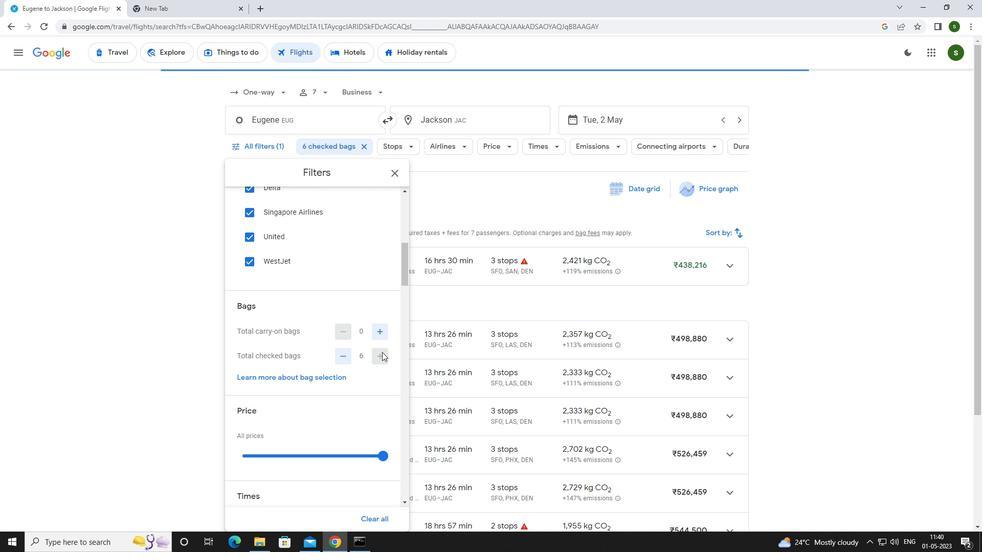 
Action: Mouse pressed left at (382, 352)
Screenshot: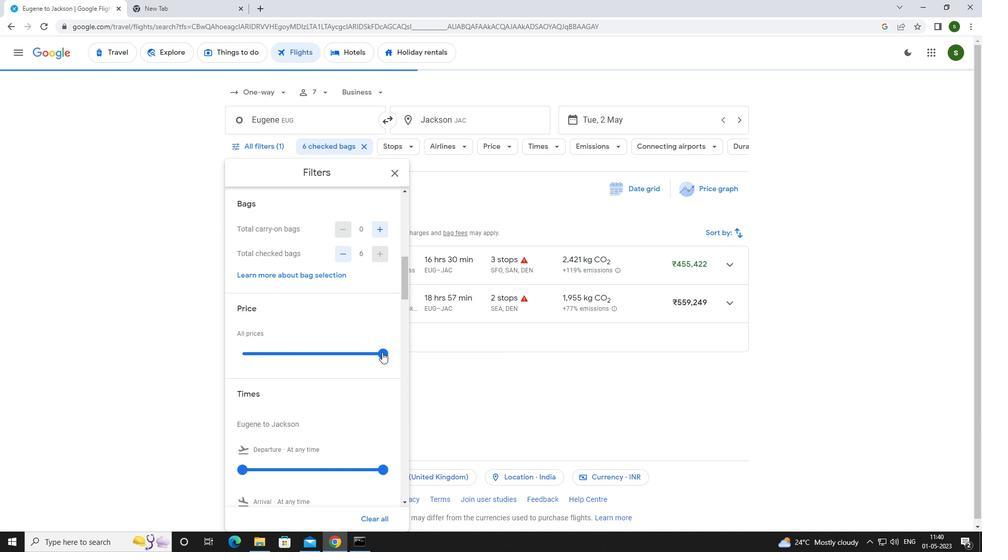 
Action: Mouse moved to (309, 350)
Screenshot: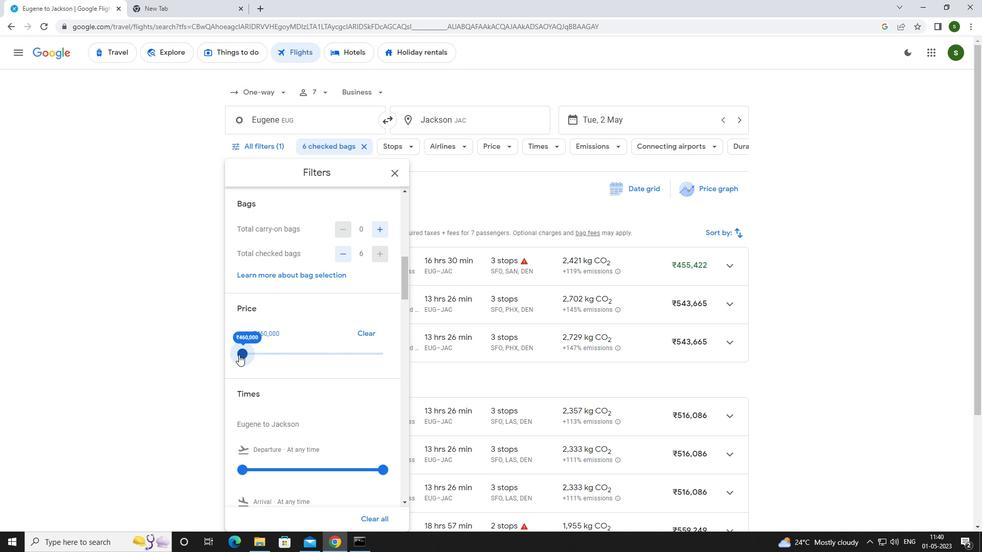 
Action: Mouse scrolled (309, 349) with delta (0, 0)
Screenshot: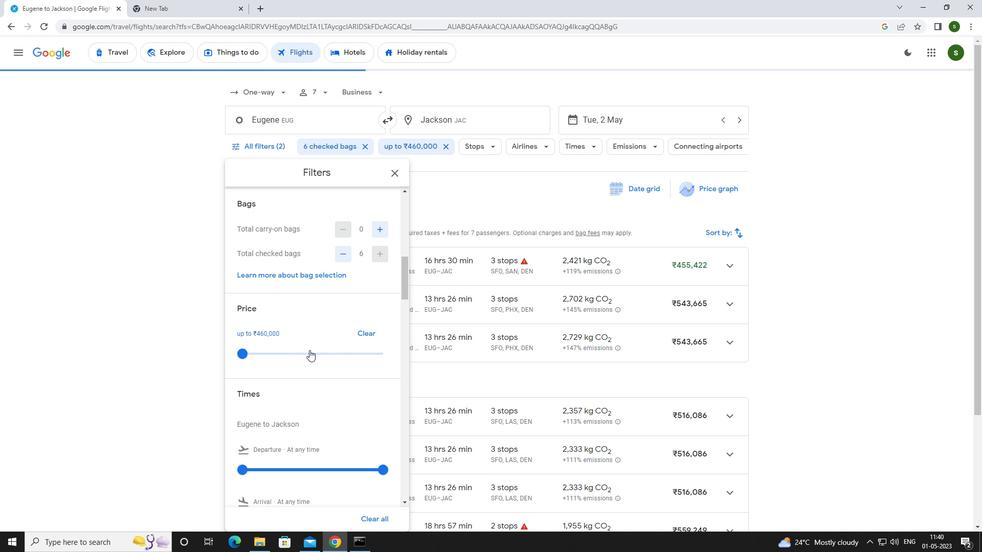 
Action: Mouse scrolled (309, 349) with delta (0, 0)
Screenshot: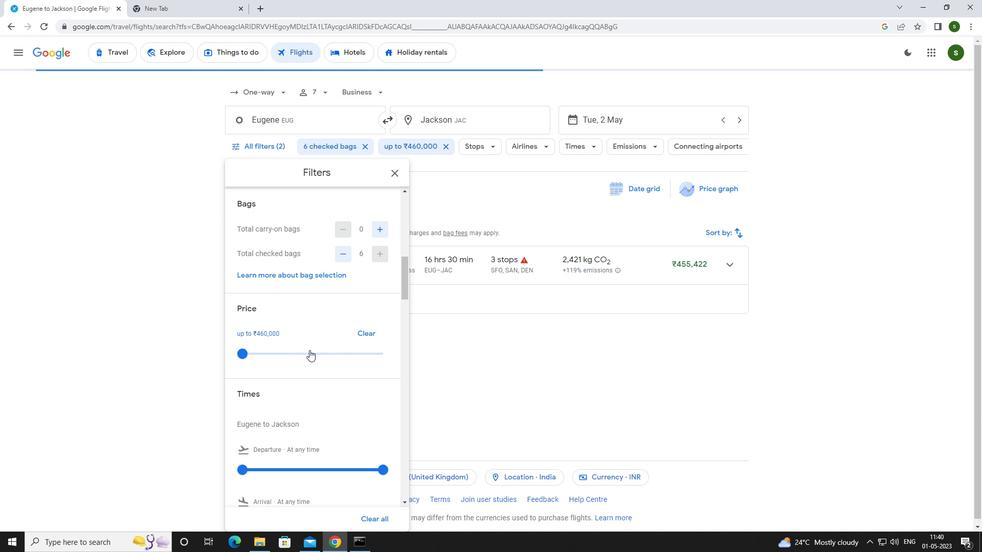 
Action: Mouse moved to (246, 368)
Screenshot: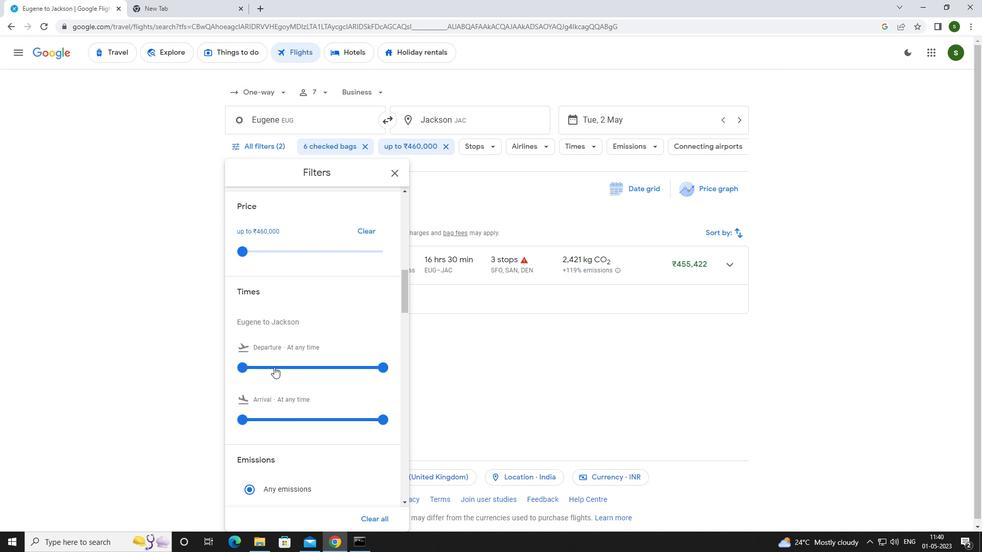 
Action: Mouse pressed left at (246, 368)
Screenshot: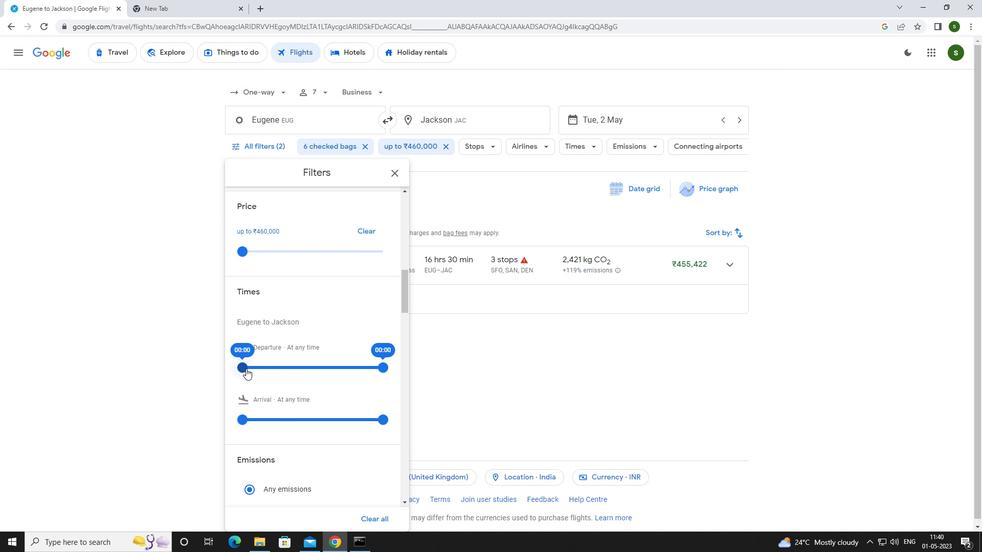 
Action: Mouse moved to (542, 363)
Screenshot: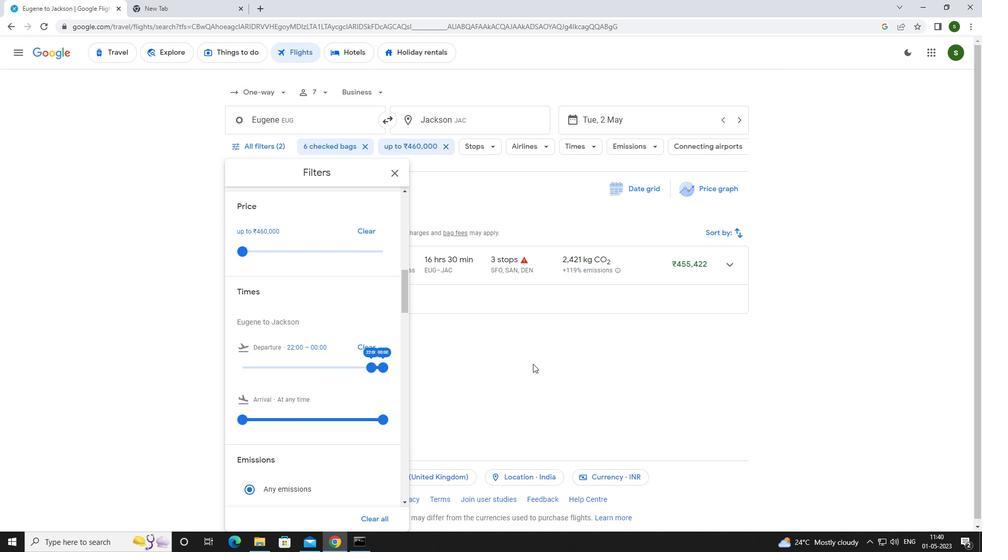 
Action: Mouse pressed left at (542, 363)
Screenshot: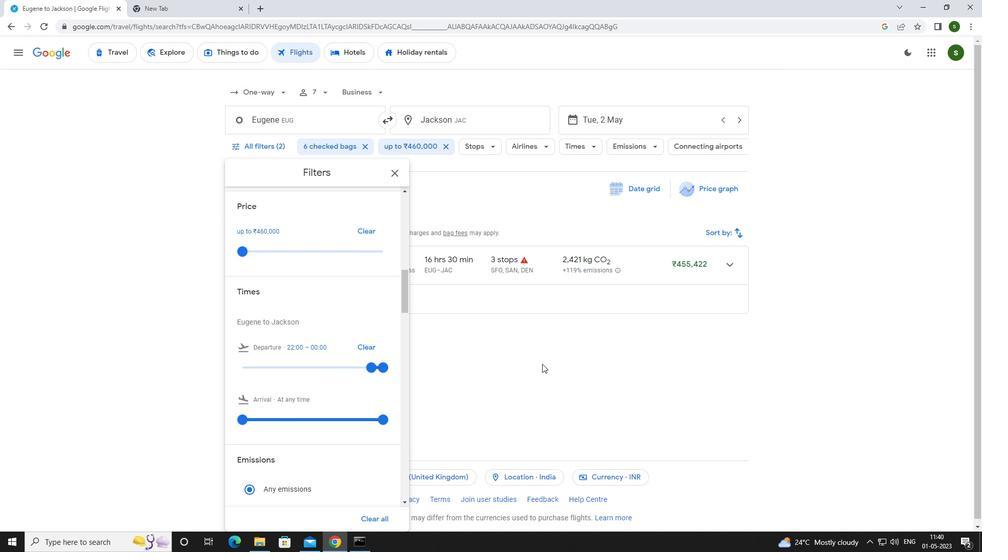 
Action: Mouse moved to (545, 363)
Screenshot: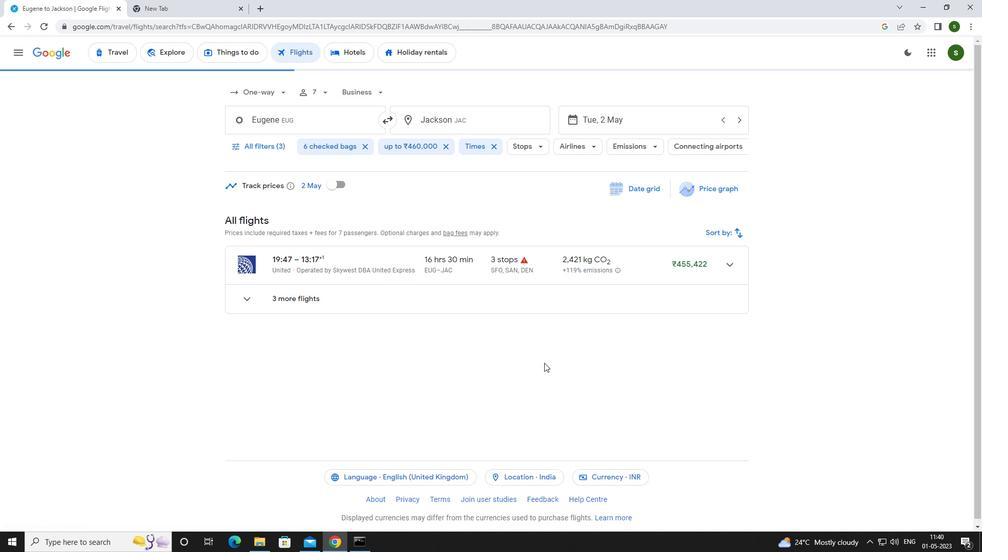 
